 Task: Open a blank google sheet and write heading  Make a employee details data  Add 10 employee name:-  'Ethan Reynolds, Olivia Thompson, Benjamin Martinez, Emma Davis, Alexander Mitchell, Ava Rodriguez, Daniel Anderson, Mia Lewis, Christopher Scott, Sophia Harris.' in August Last week sales are  1000 to 1010. Department:-  Sales, HR, Finance,  Marketing,  IT,  Operations, Finance, HR, Sales, Marketing. Position:-  Sales Manager, HR Manager, Accountant, Marketing Specialist, IT Specialist, Operations Manager, Financial Analyst, HR Assistant, Sales Representative, Marketing Assistant.Salary (USD):-  5000,4500,4000, 3800, 4200, 5200, 3800, 2800, 3200, 2500.Start Date:-  1/15/2020,7/1/2019, 3/10/2021,2/5/2022, 11/30/2018,6/15/2020, 9/1/2021,4/20/2022, 2/10/2019,9/5/2020. Save page auditingSalesForecast_2024
Action: Mouse moved to (137, 120)
Screenshot: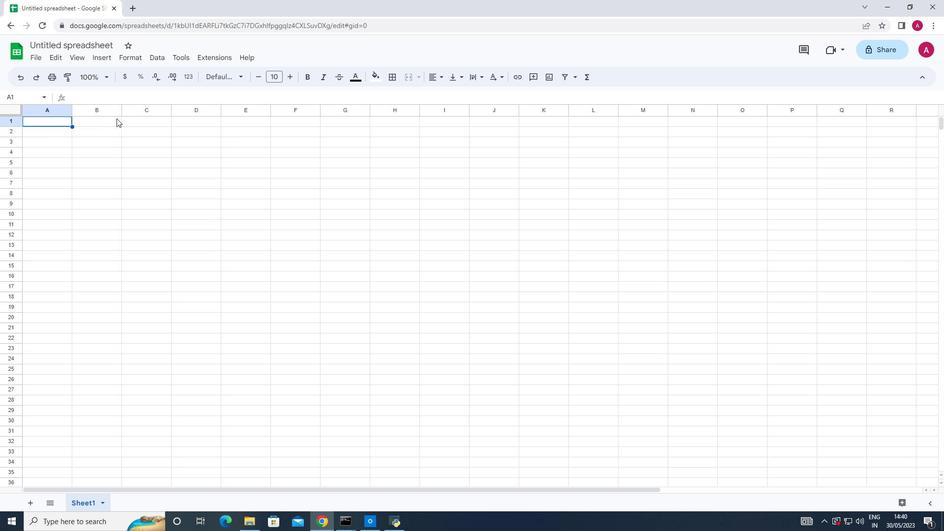 
Action: Mouse pressed left at (137, 120)
Screenshot: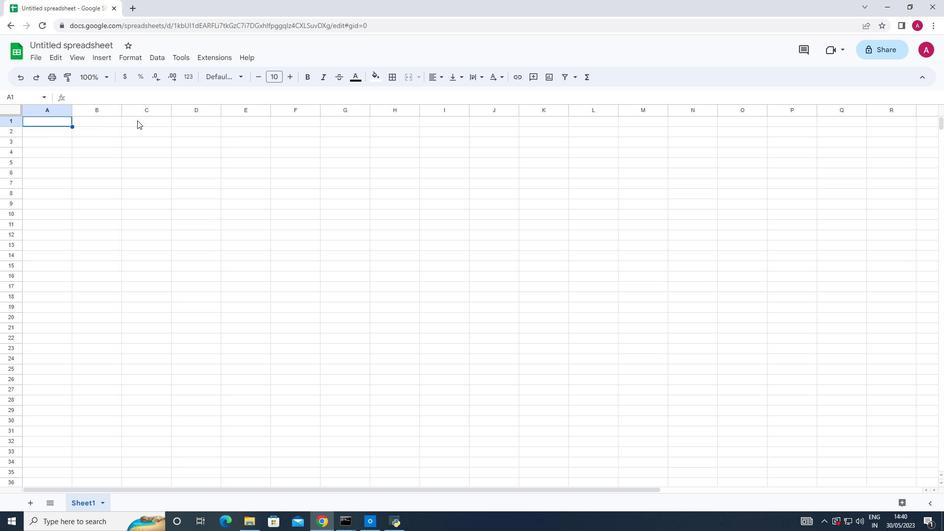 
Action: Key pressed <Key.shift><Key.shift><Key.shift>Employee<Key.space><Key.shift>Details<Key.space><Key.shift>Data
Screenshot: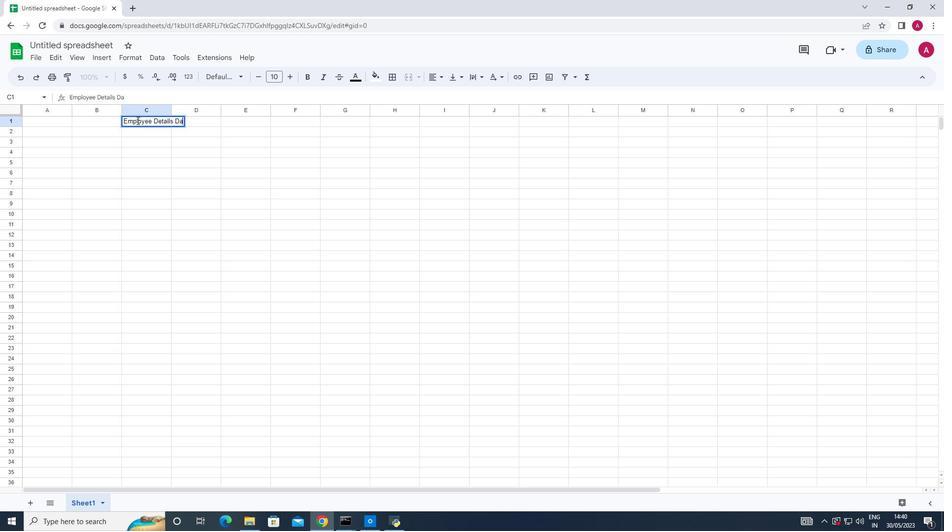 
Action: Mouse moved to (37, 125)
Screenshot: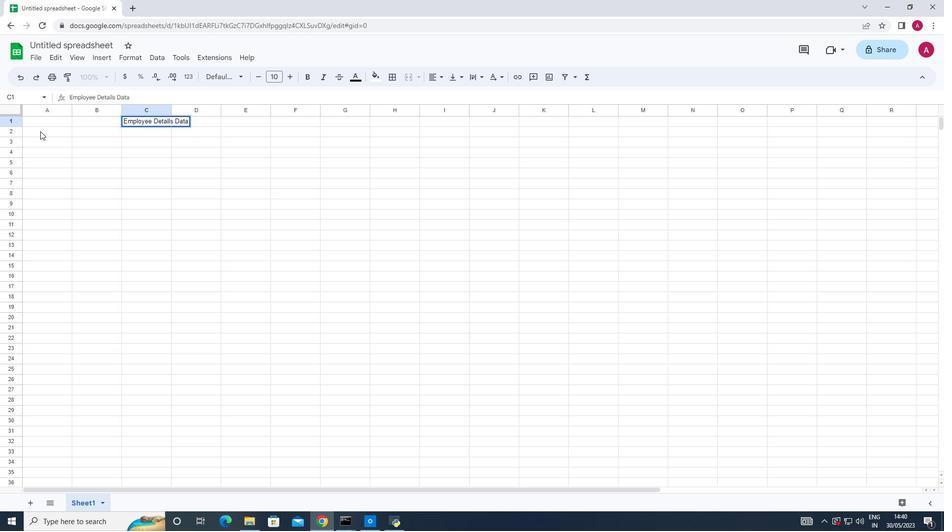 
Action: Mouse pressed left at (37, 125)
Screenshot: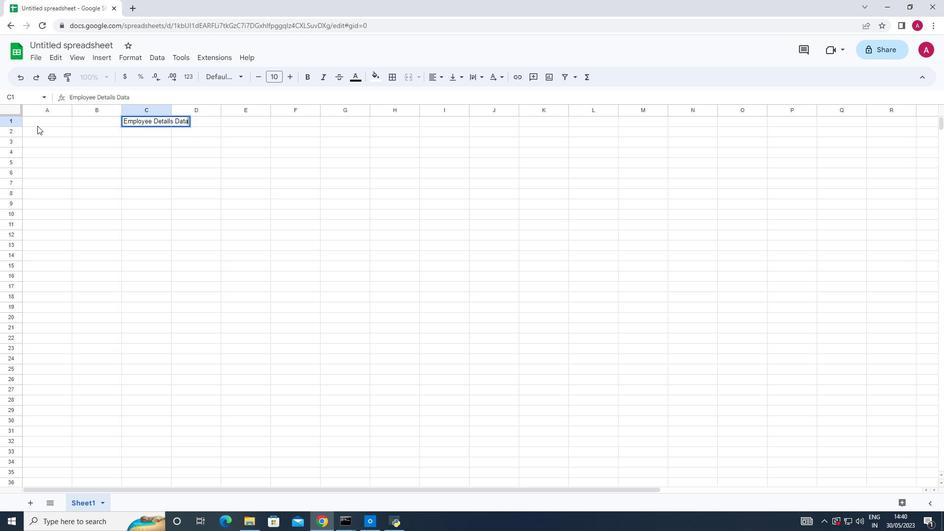 
Action: Mouse moved to (43, 127)
Screenshot: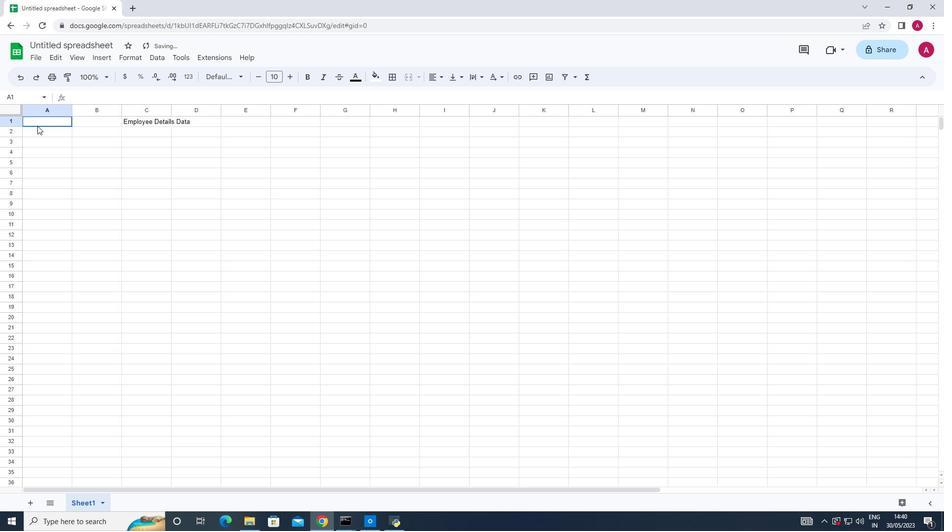 
Action: Mouse pressed left at (43, 127)
Screenshot: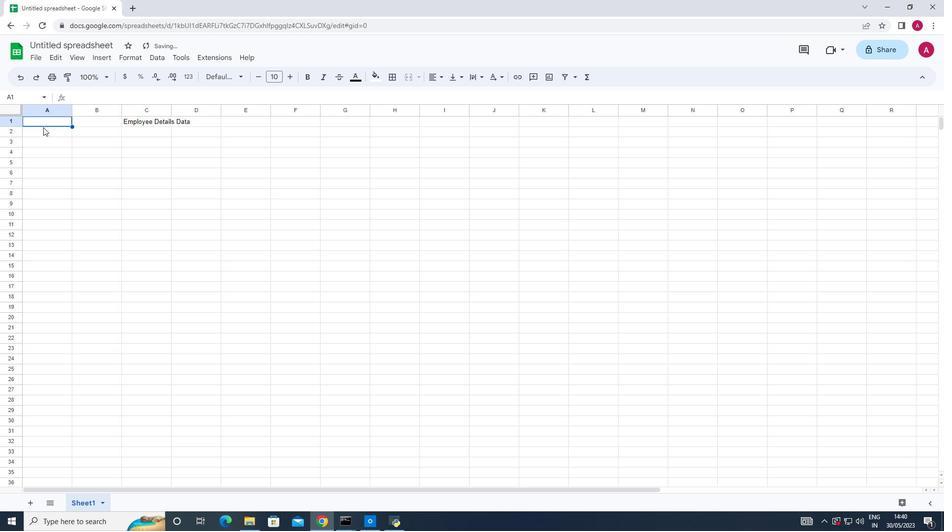 
Action: Key pressed <Key.shift>Employee<Key.space>name
Screenshot: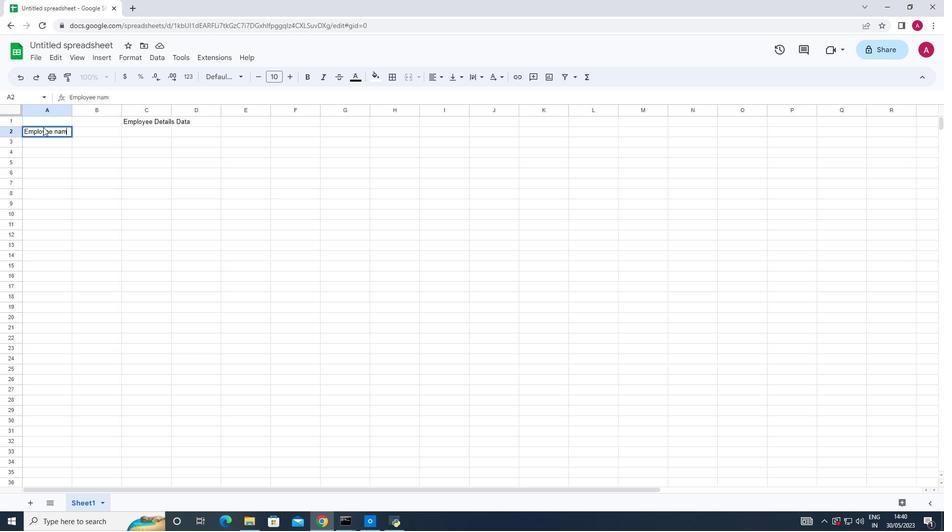 
Action: Mouse moved to (45, 146)
Screenshot: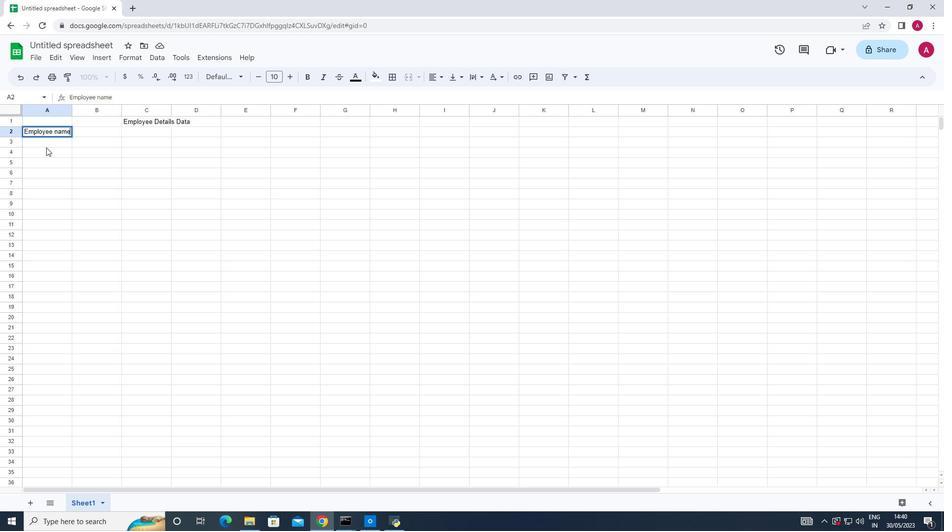 
Action: Mouse pressed left at (45, 146)
Screenshot: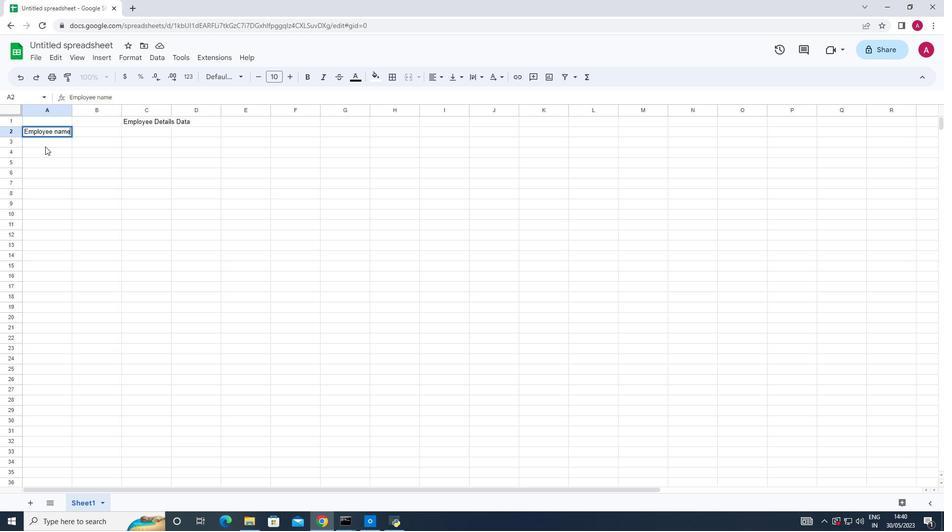 
Action: Key pressed <Key.shift>Ethan<Key.space><Key.shift>Reynolds<Key.down><Key.shift>Olivia<Key.space><Key.shift>Thompson<Key.down><Key.shift>Benjamin<Key.space>m<Key.backspace><Key.shift_r>Martinez<Key.down><Key.shift>Emma<Key.space><Key.shift>Davis<Key.down><Key.shift>Alexander<Key.space><Key.shift_r>Mitchell<Key.down><Key.shift>Ava<Key.space><Key.shift>Rodriguez<Key.down><Key.shift>Daniel<Key.space><Key.shift>Anderson<Key.down><Key.shift_r><Key.shift_r><Key.shift_r><Key.shift_r>Mia<Key.space><Key.shift_r>Lewis<Key.down><Key.shift><Key.shift><Key.shift><Key.shift><Key.shift><Key.shift><Key.shift><Key.shift><Key.shift><Key.shift><Key.shift>Christopher<Key.space><Key.shift>Scott<Key.down><Key.shift>Sp<Key.backspace>ophia<Key.space><Key.shift>Harris
Screenshot: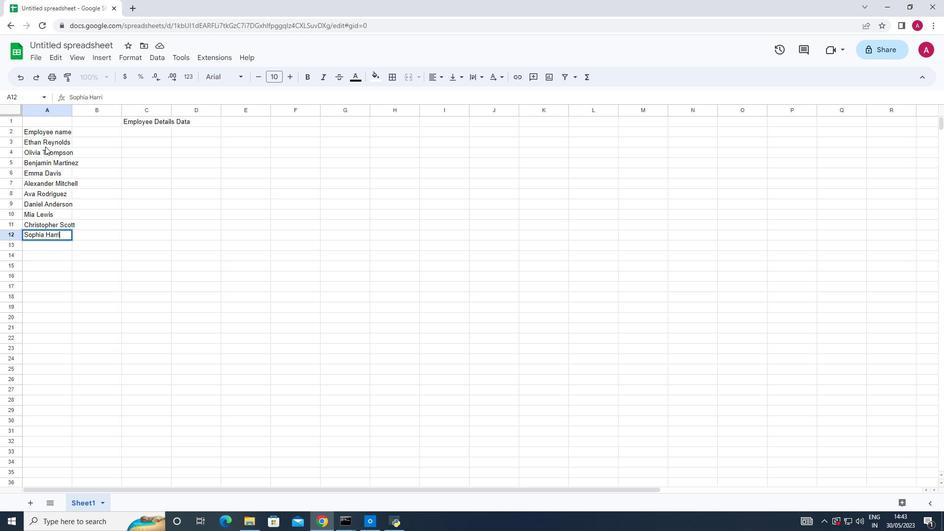 
Action: Mouse moved to (46, 141)
Screenshot: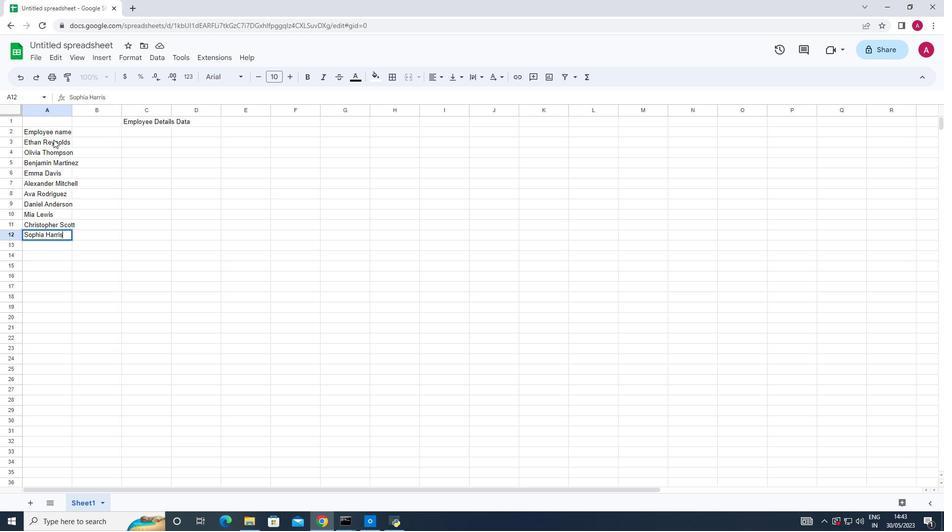 
Action: Mouse pressed left at (46, 141)
Screenshot: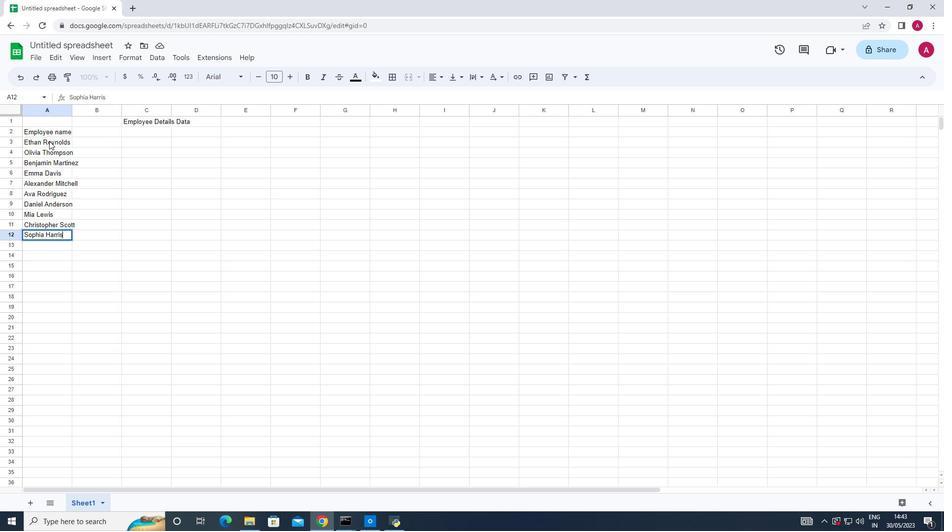 
Action: Mouse moved to (98, 132)
Screenshot: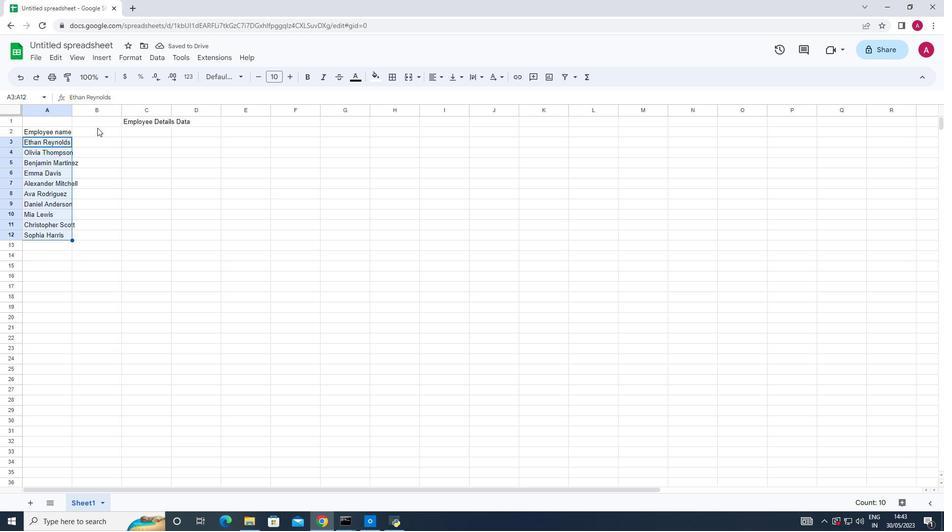 
Action: Mouse pressed left at (98, 132)
Screenshot: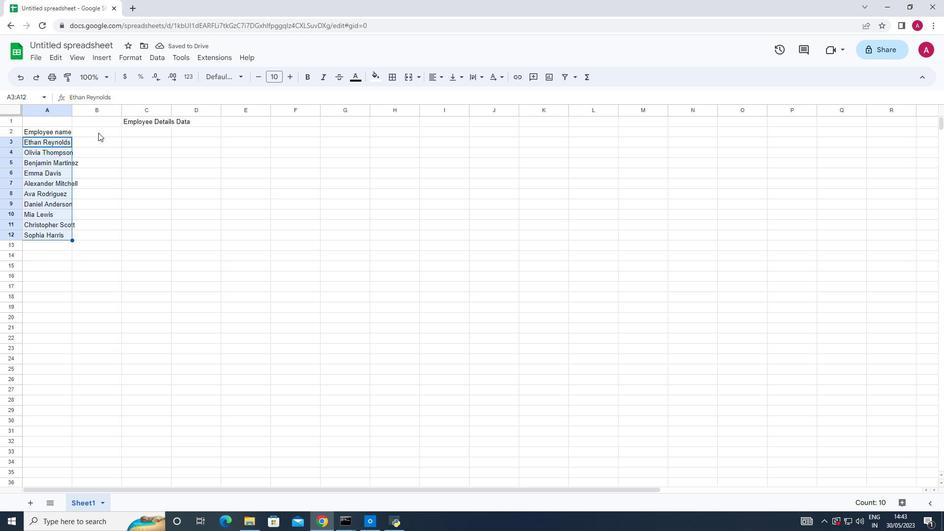 
Action: Key pressed <Key.shift>August<Key.space><Key.shift_r>Last<Key.space><Key.shift>Weel<Key.backspace>k<Key.space><Key.shift>Sales<Key.down>1000<Key.down>1001<Key.down>1000<Key.backspace>2<Key.down>1003<Key.down>1004<Key.down>1005<Key.down>106<Key.backspace>06<Key.down>1007<Key.down>1008<Key.down>1010
Screenshot: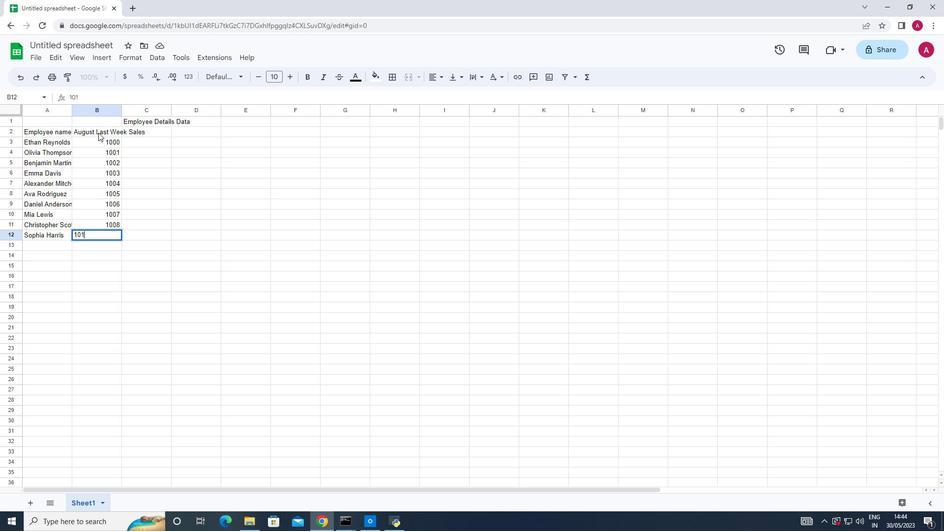 
Action: Mouse moved to (154, 164)
Screenshot: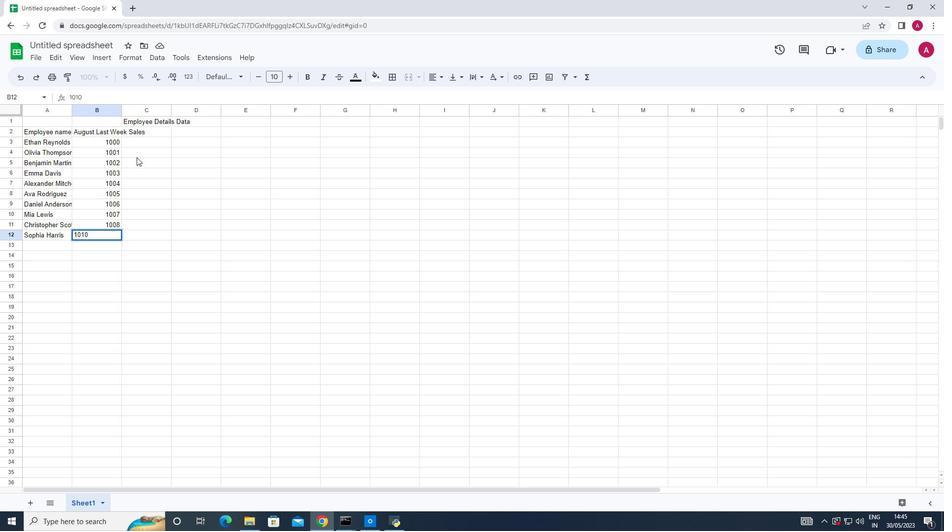 
Action: Mouse pressed left at (154, 164)
Screenshot: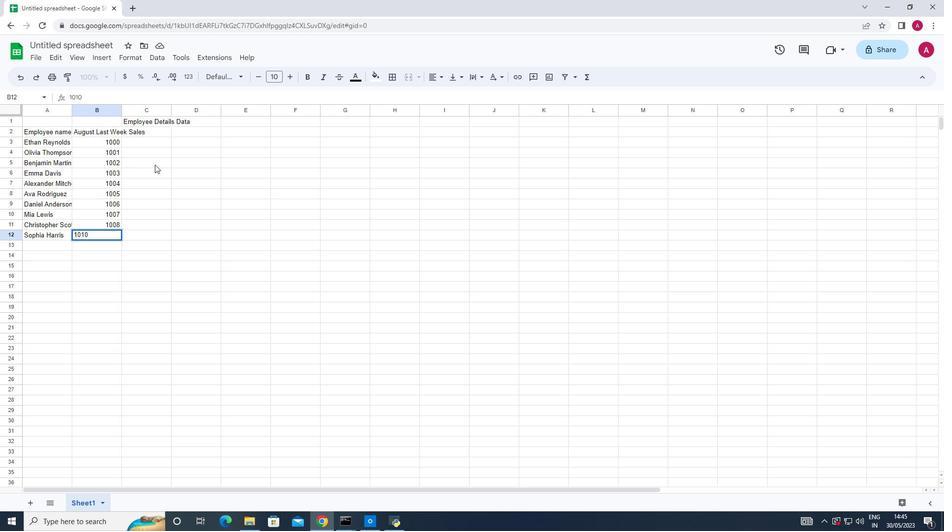 
Action: Mouse moved to (114, 148)
Screenshot: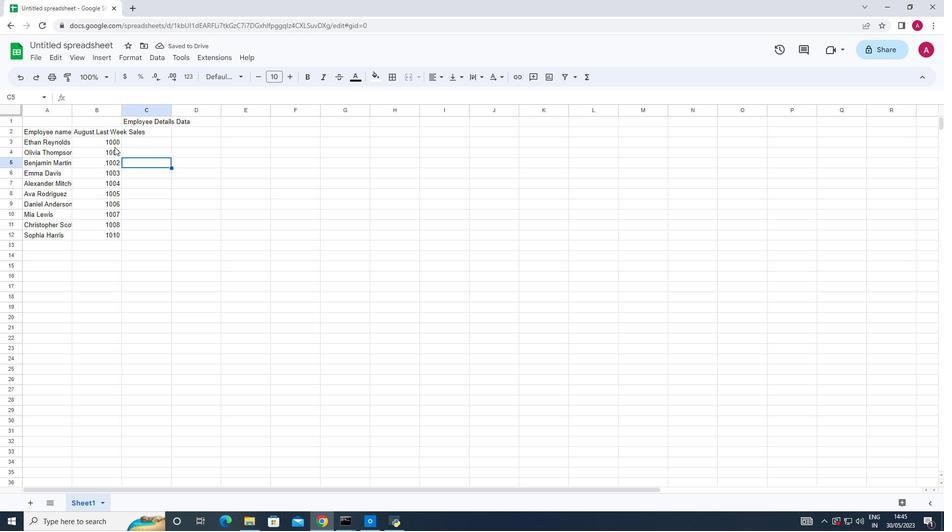 
Action: Mouse pressed left at (114, 148)
Screenshot: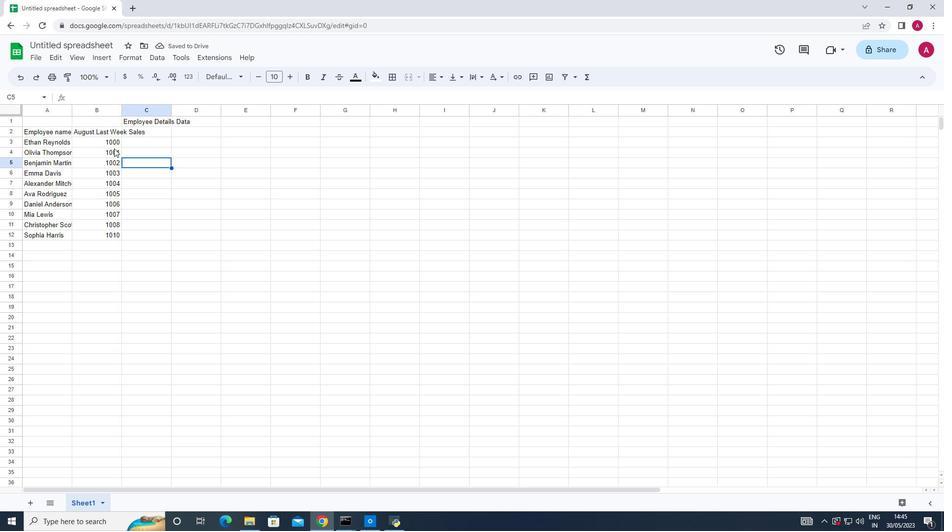 
Action: Mouse moved to (111, 221)
Screenshot: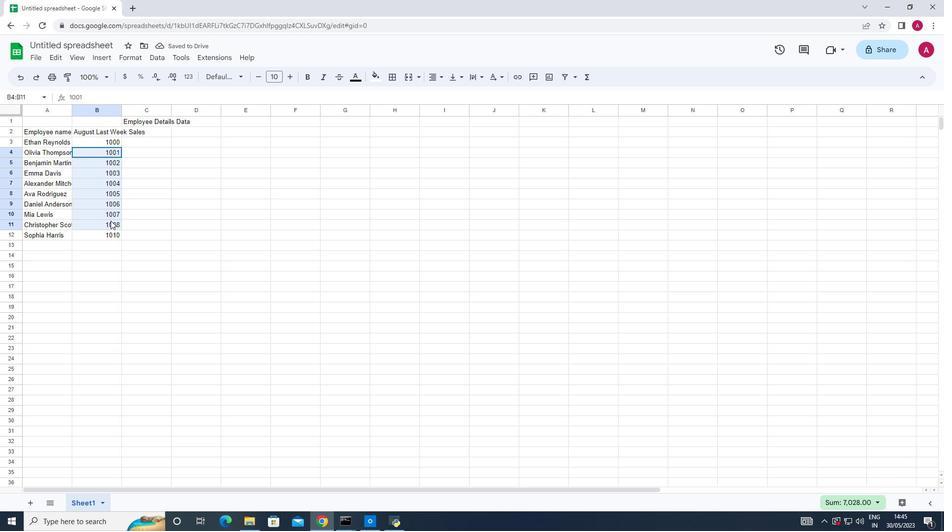
Action: Key pressed ctrl+X
Screenshot: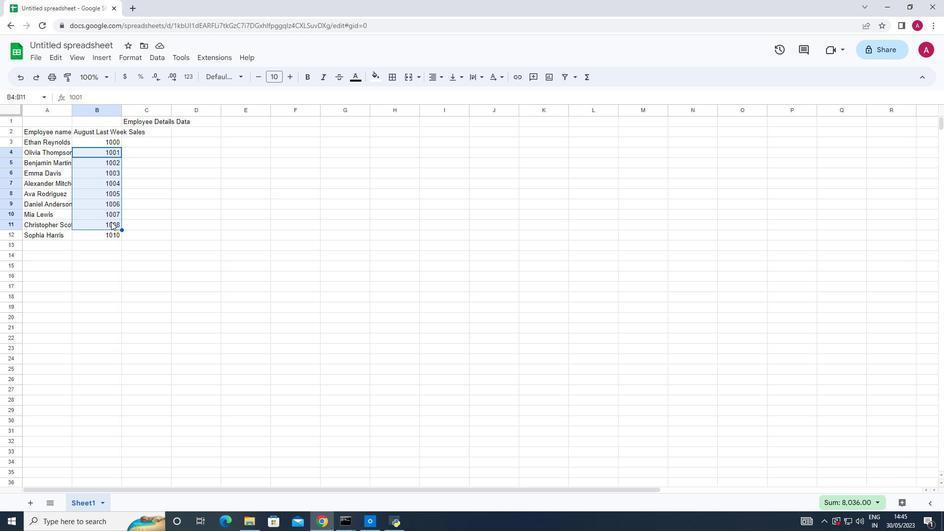 
Action: Mouse moved to (108, 136)
Screenshot: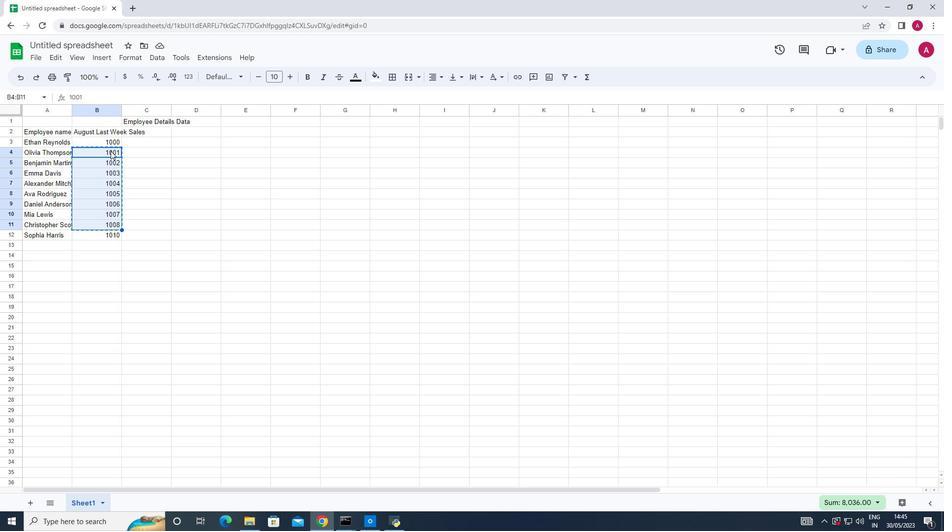 
Action: Mouse pressed left at (108, 136)
Screenshot: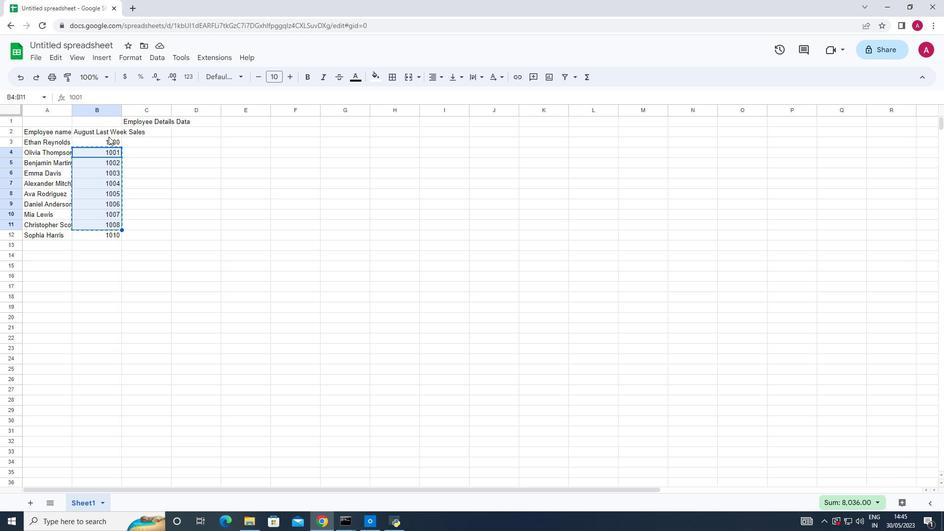 
Action: Mouse moved to (109, 143)
Screenshot: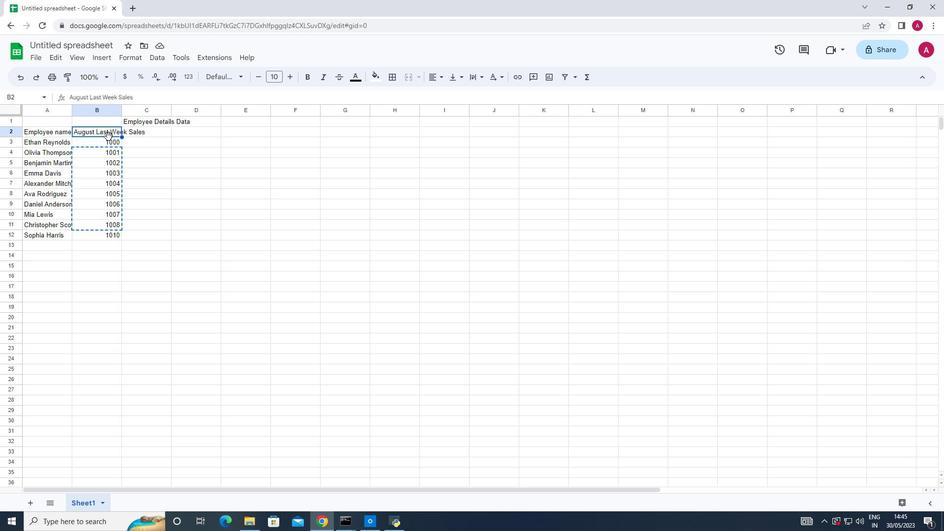 
Action: Mouse pressed left at (109, 143)
Screenshot: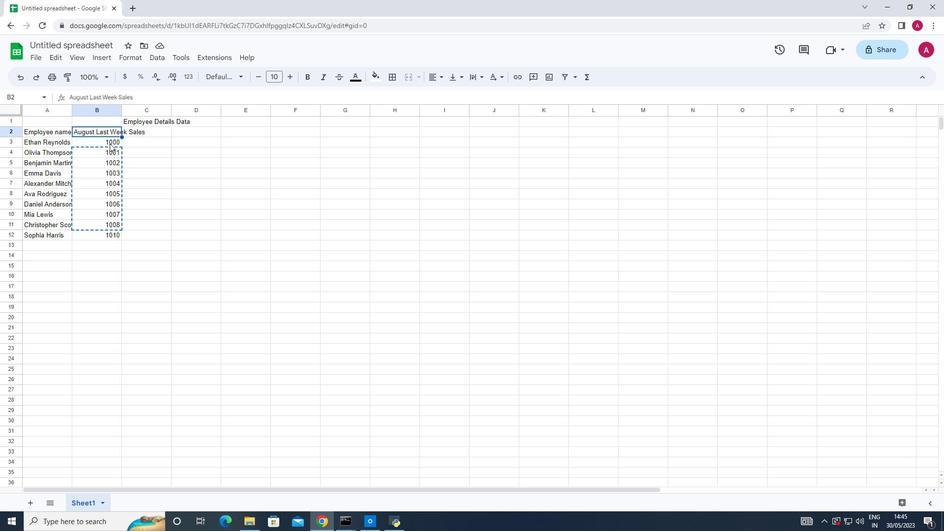 
Action: Key pressed ctrl+V
Screenshot: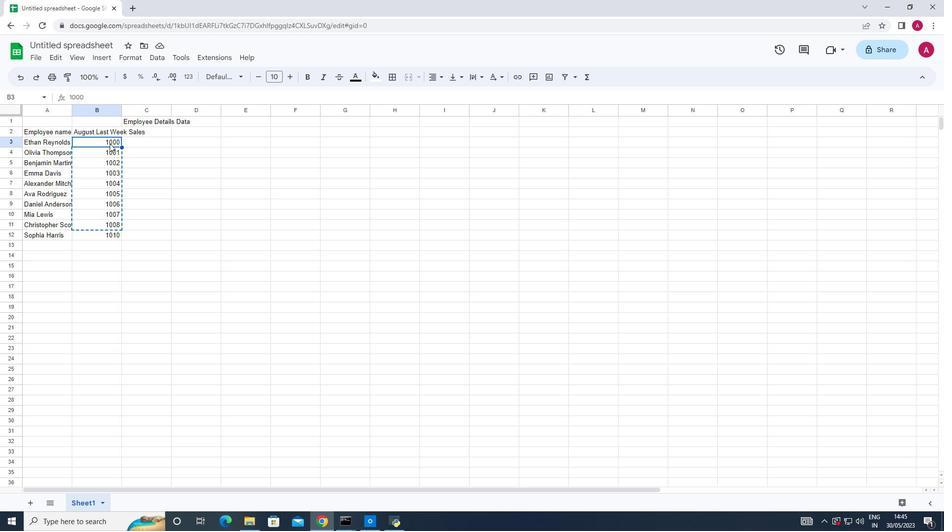 
Action: Mouse moved to (101, 223)
Screenshot: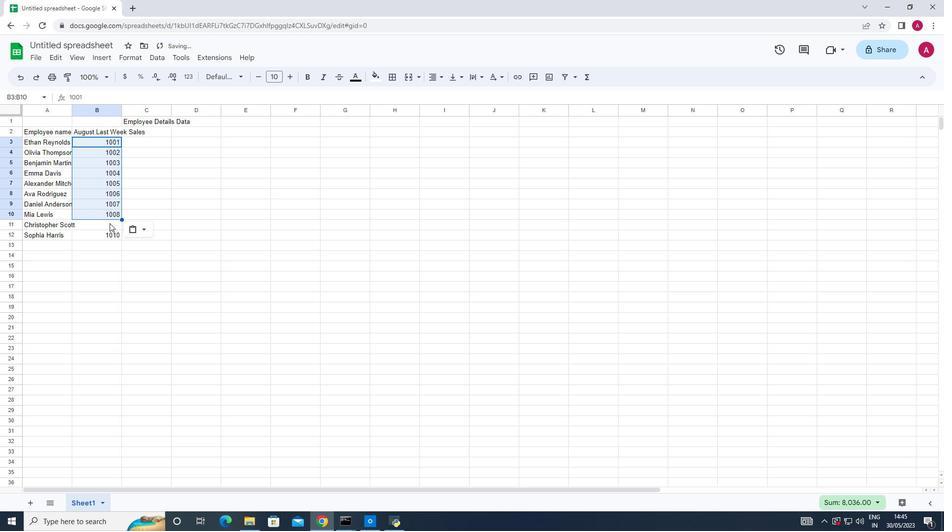 
Action: Mouse pressed left at (101, 223)
Screenshot: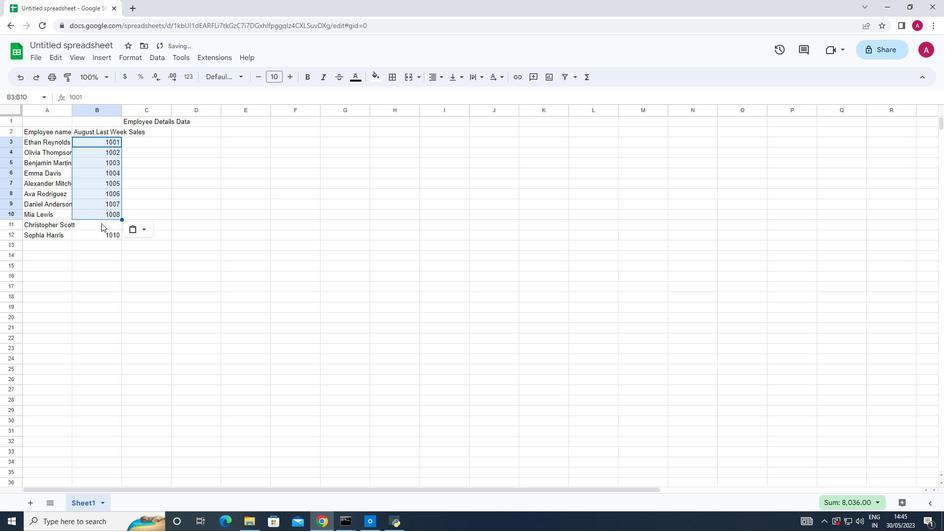 
Action: Key pressed 1009
Screenshot: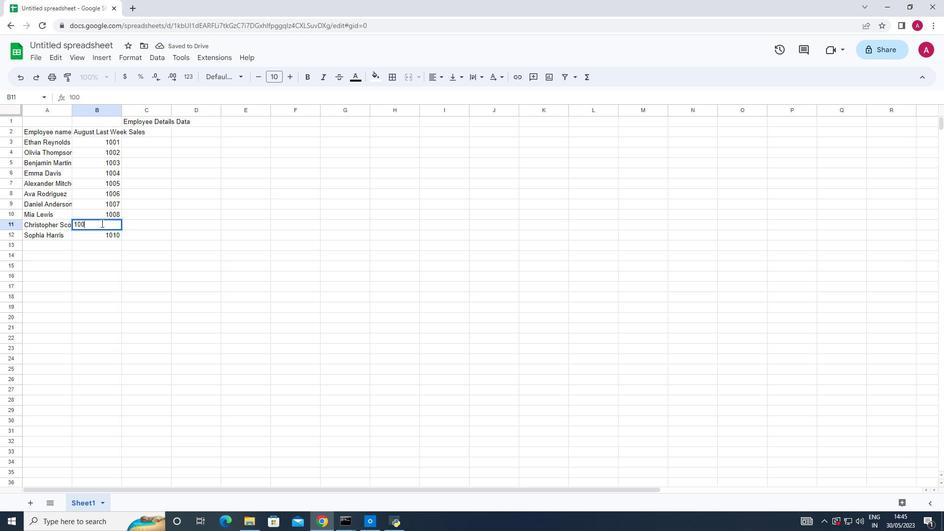 
Action: Mouse moved to (156, 174)
Screenshot: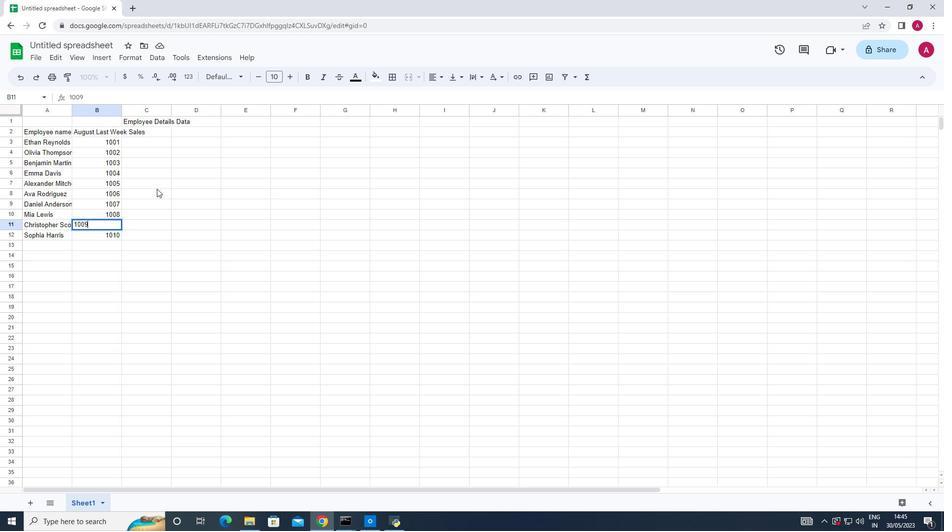 
Action: Mouse pressed left at (156, 174)
Screenshot: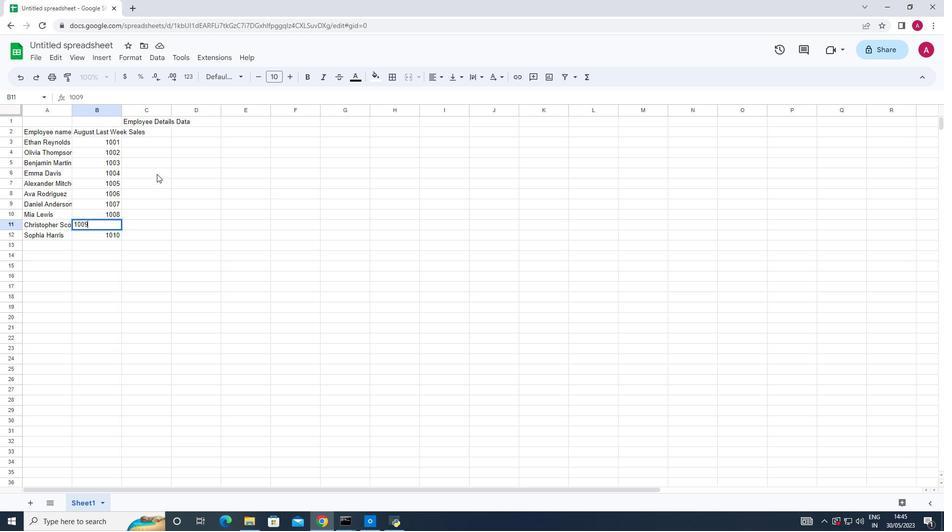 
Action: Mouse moved to (150, 139)
Screenshot: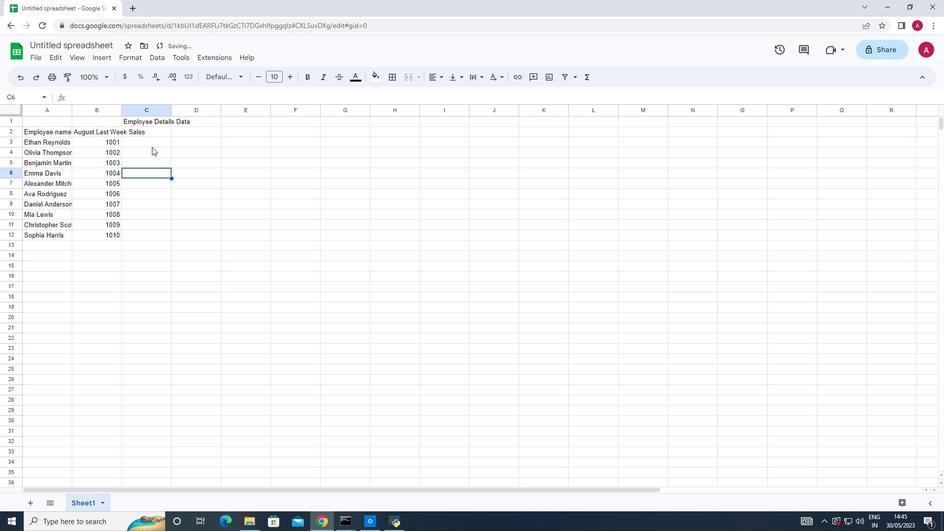 
Action: Mouse pressed left at (150, 139)
Screenshot: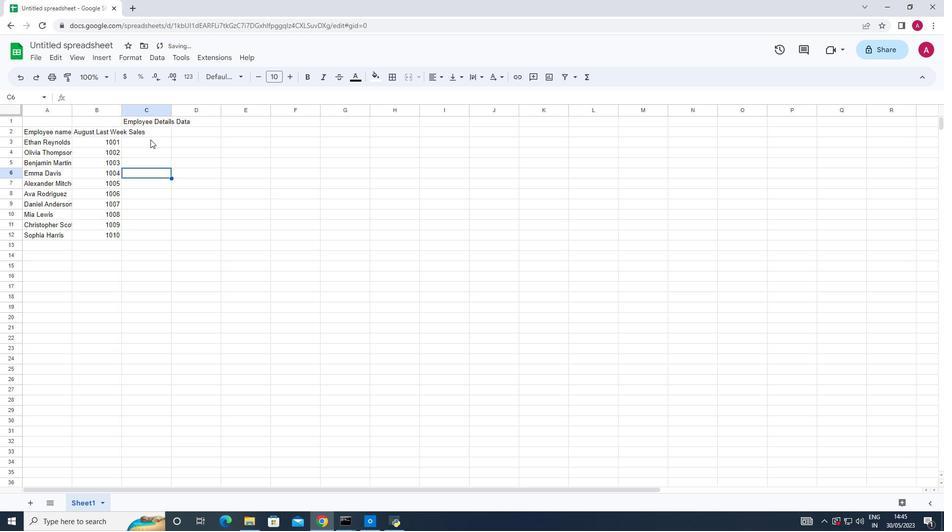 
Action: Mouse moved to (122, 112)
Screenshot: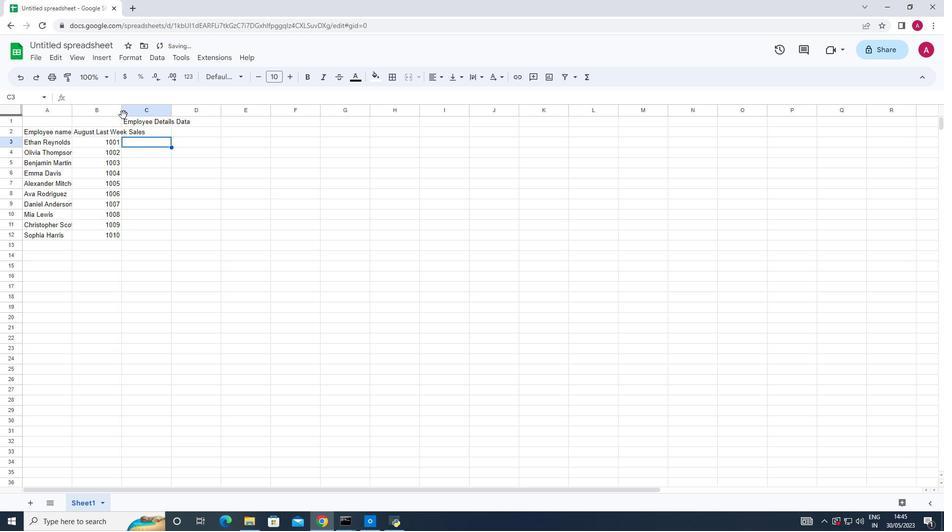
Action: Mouse pressed left at (122, 112)
Screenshot: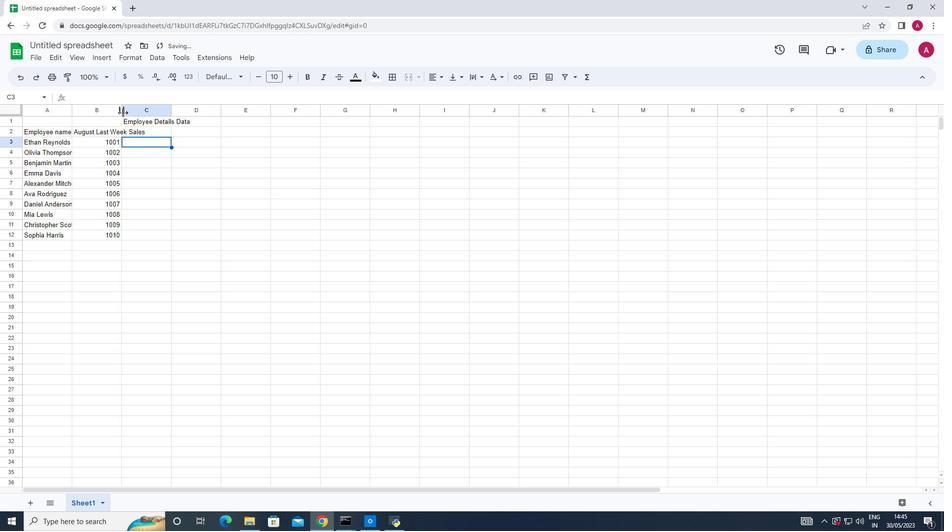 
Action: Mouse pressed left at (122, 112)
Screenshot: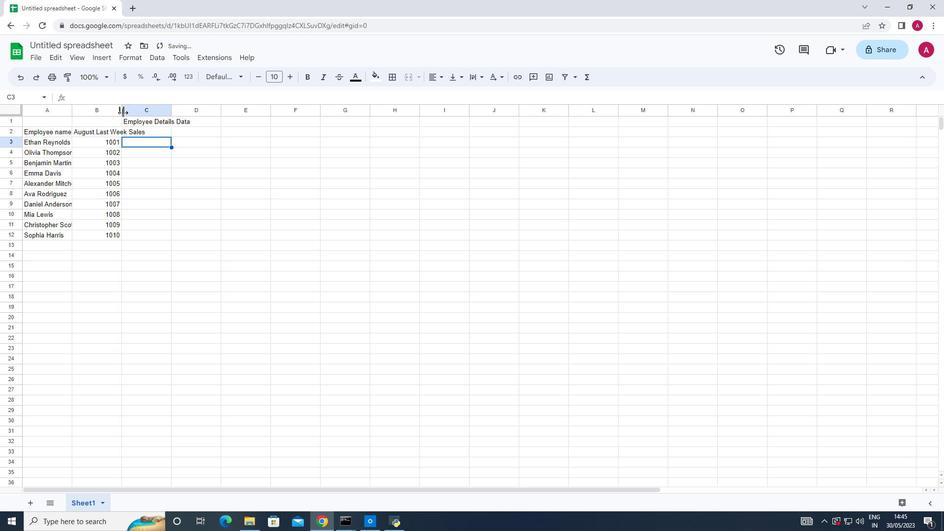 
Action: Mouse moved to (166, 131)
Screenshot: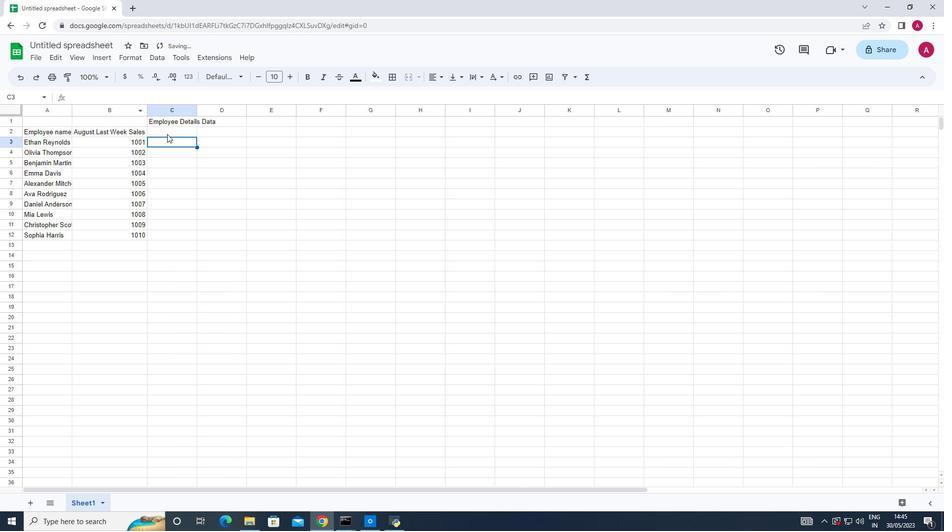 
Action: Mouse pressed left at (166, 131)
Screenshot: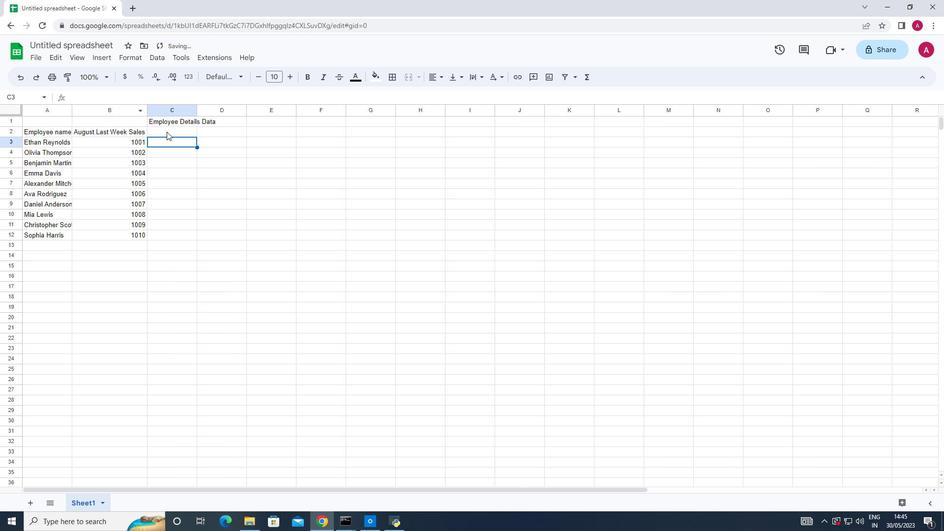 
Action: Key pressed <Key.shift>Department<Key.down><Key.shift>Sales<Key.down><Key.shift_r><Key.shift_r><Key.shift_r><Key.shift_r>H<Key.shift>R<Key.down><Key.shift>Finance<Key.down><Key.shift_r><Key.shift_r><Key.shift_r><Key.shift_r><Key.shift_r>Marketing<Key.down><Key.shift_r><Key.shift_r><Key.shift_r><Key.shift_r><Key.shift_r><Key.shift_r><Key.shift_r><Key.shift_r><Key.shift_r><Key.shift_r><Key.shift_r>I<Key.shift_r><Key.shift_r><Key.shift_r><Key.shift_r><Key.shift_r><Key.shift_r><Key.shift_r>T<Key.down><Key.shift_r>Operations<Key.down><Key.shift>Fin<Key.down><Key.shift>H<Key.down><Key.shift>Sa<Key.down><Key.shift_r>M<Key.down>
Screenshot: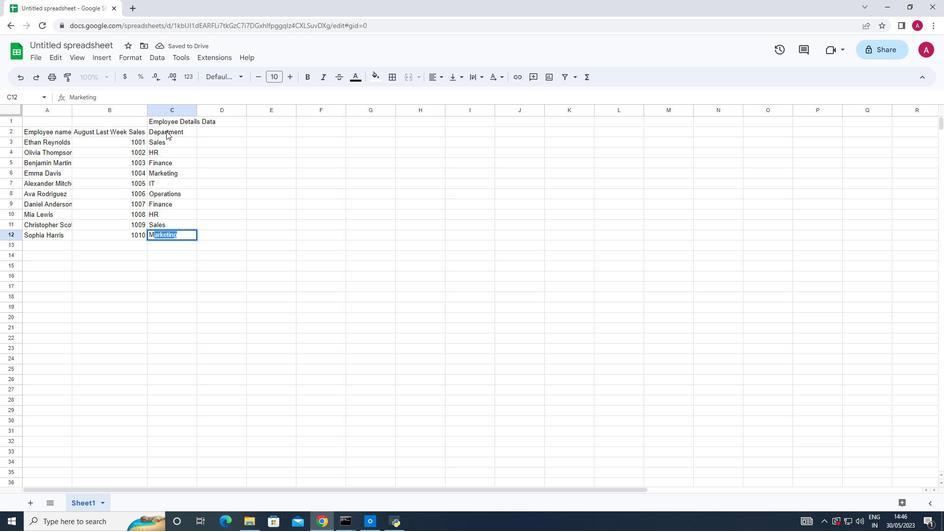 
Action: Mouse moved to (215, 129)
Screenshot: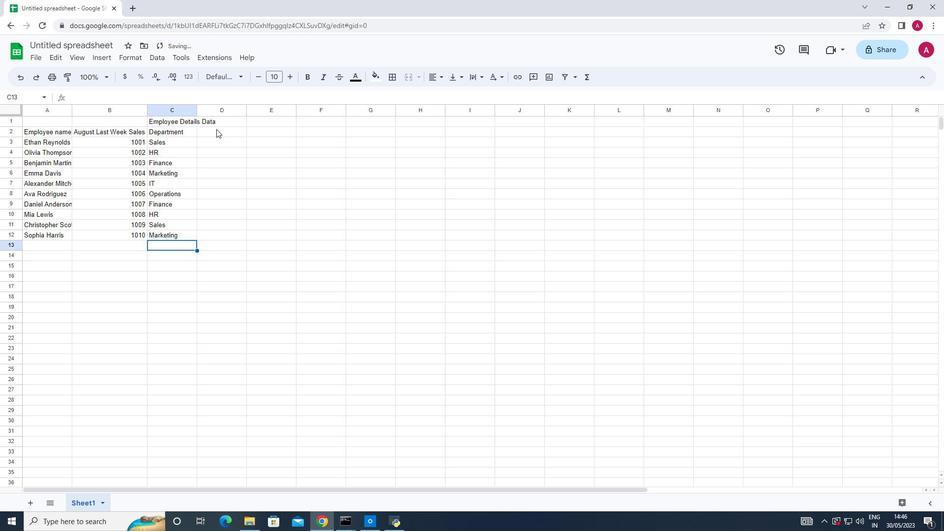 
Action: Mouse pressed left at (215, 129)
Screenshot: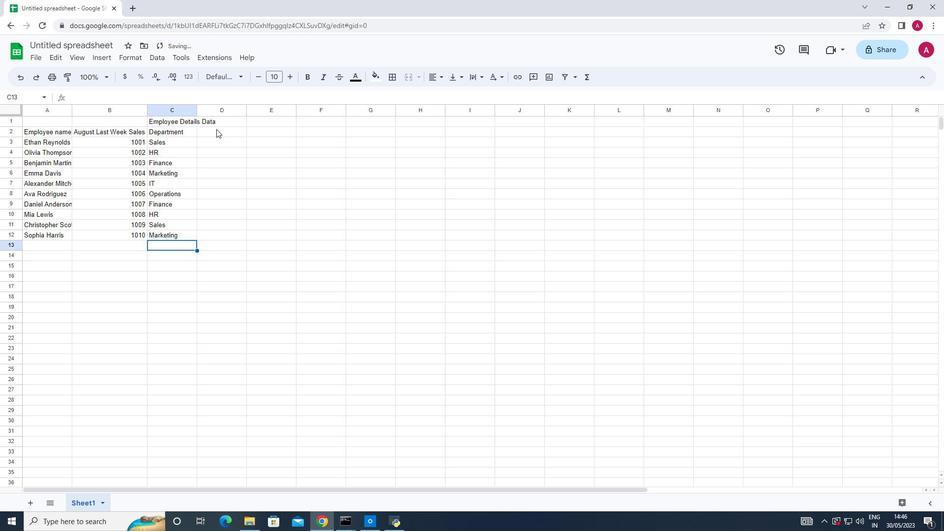
Action: Key pressed <Key.shift_r>Position<Key.down><Key.shift>Sales<Key.space><Key.shift_r>Manager<Key.down><Key.shift_r>H<Key.shift>R<Key.space><Key.shift_r>Manager<Key.down><Key.shift>Accountant
Screenshot: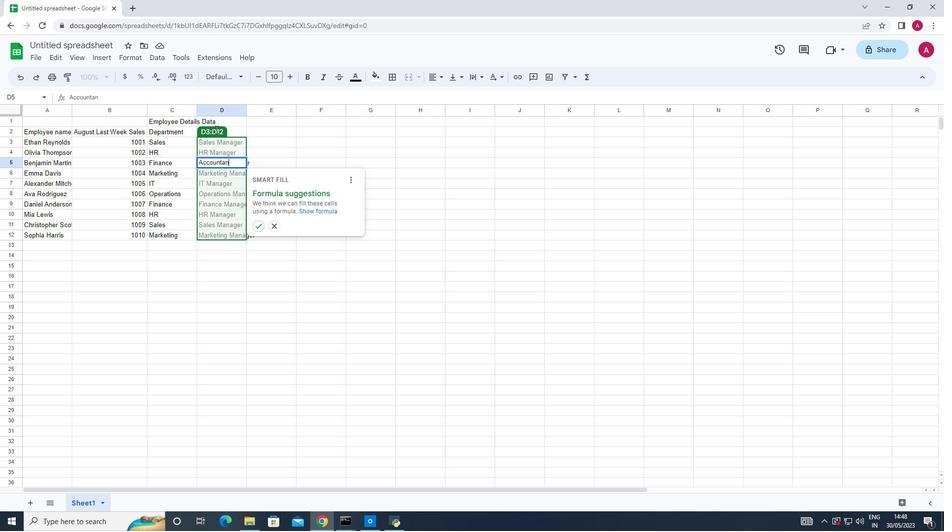 
Action: Mouse moved to (274, 226)
Screenshot: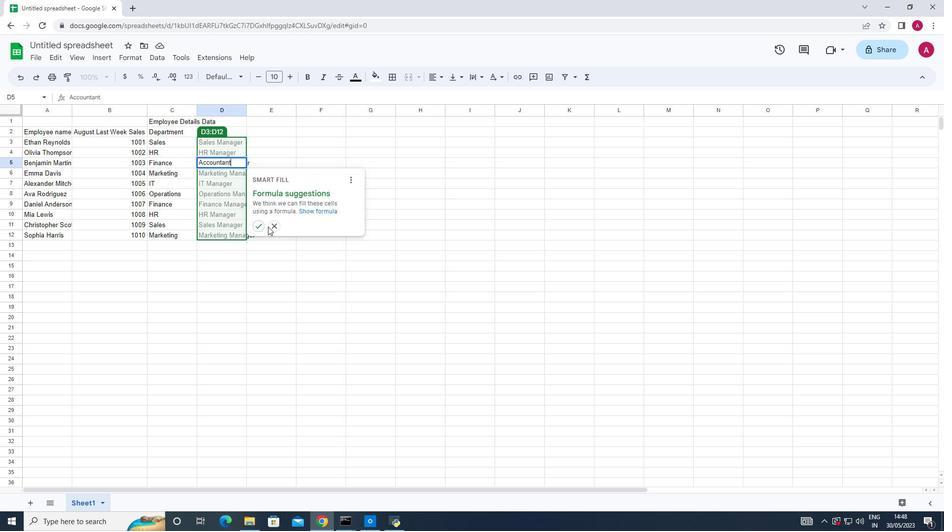 
Action: Mouse pressed left at (274, 226)
Screenshot: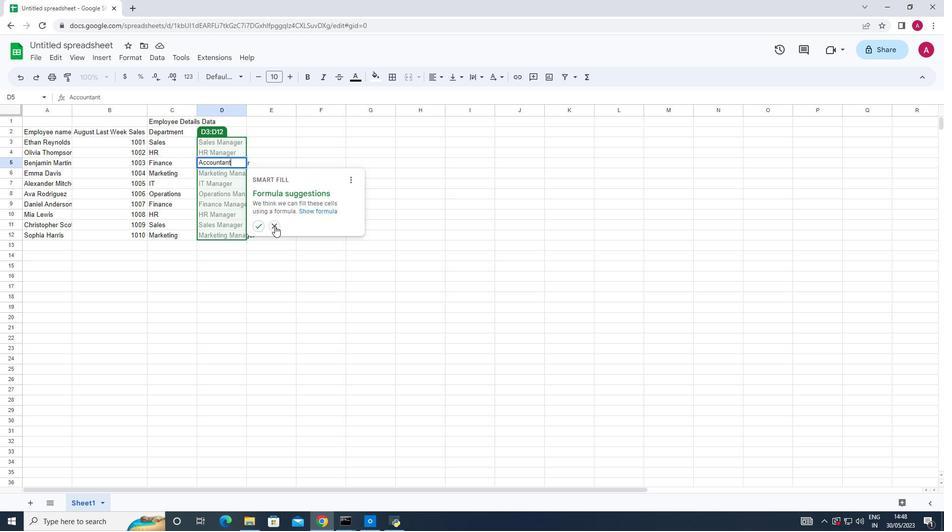 
Action: Mouse moved to (213, 174)
Screenshot: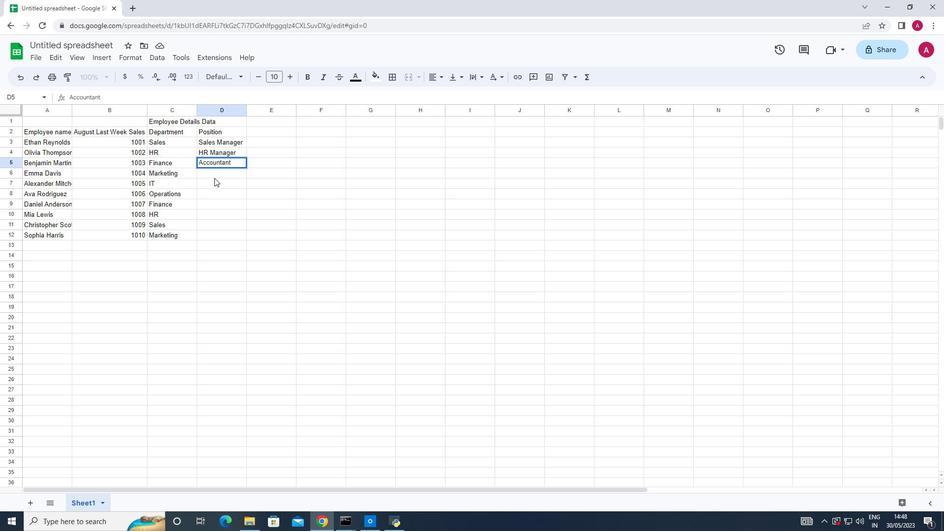 
Action: Mouse pressed left at (213, 174)
Screenshot: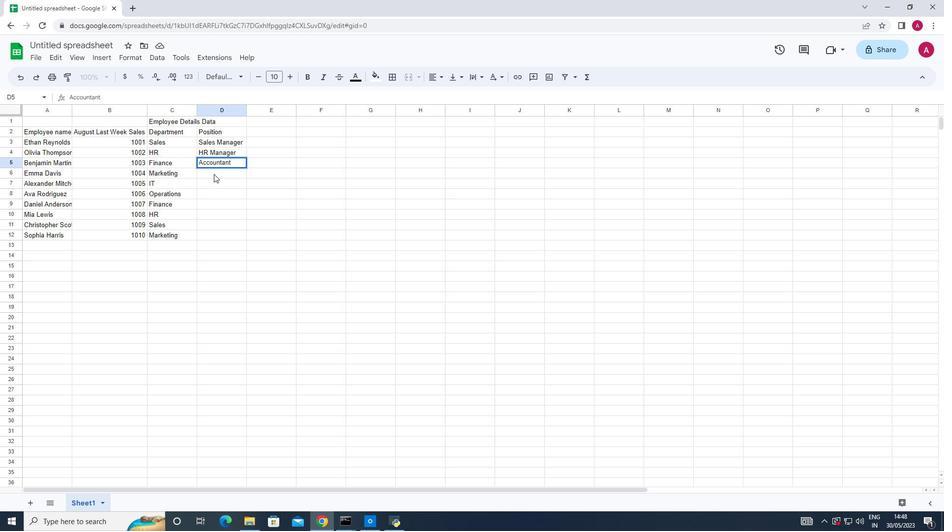 
Action: Key pressed <Key.shift_r>Marketing<Key.space><Key.shift>Specialist<Key.down><Key.shift_r><Key.shift_r>I<Key.shift>T<Key.space><Key.shift>Specialist<Key.down><Key.shift_r>Operations<Key.space><Key.shift_r>Manager<Key.down><Key.shift>Financial<Key.space><Key.shift_r><Key.shift_r><Key.shift_r><Key.shift_r><Key.shift_r><Key.shift_r><Key.shift_r><Key.shift_r><Key.shift_r><Key.shift_r><Key.shift_r><Key.shift_r><Key.shift_r><Key.shift_r><Key.shift_r><Key.shift_r><Key.shift_r><Key.shift_r><Key.shift_r><Key.shift_r><Key.shift_r><Key.shift_r><Key.shift_r><Key.shift_r><Key.shift_r><Key.shift_r><Key.shift_r><Key.shift_r><Key.shift_r><Key.shift_r><Key.shift_r><Key.shift_r><Key.shift_r><Key.shift_r><Key.shift_r><Key.shift_r><Key.shift_r><Key.shift_r><Key.shift_r><Key.shift_r><Key.shift_r><Key.shift_r><Key.shift_r><Key.shift_r><Key.shift_r><Key.shift_r><Key.shift_r><Key.shift_r><Key.shift_r><Key.shift_r><Key.shift_r><Key.shift_r><Key.shift_r><Key.shift_r><Key.shift_r><Key.shift_r><Key.shift_r><Key.shift_r><Key.shift_r><Key.shift_r>Analyst<Key.down><Key.shift>H<Key.shift><Key.shift><Key.shift><Key.shift>R<Key.space><Key.shift>Assistant<Key.down><Key.shift>Sales<Key.space><Key.shift>Representatives<Key.down><Key.shift_r>Marketinf<Key.backspace>g<Key.space><Key.shift>Assistant<Key.down>
Screenshot: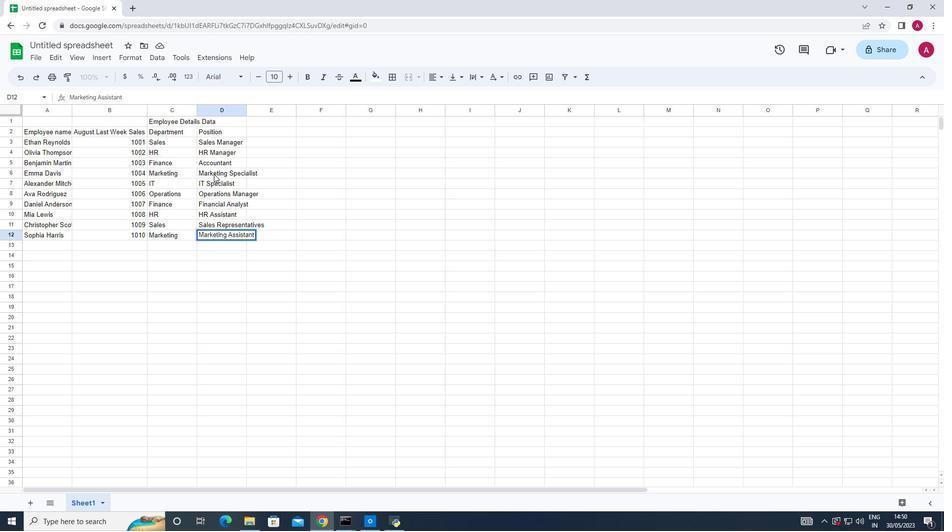 
Action: Mouse moved to (246, 106)
Screenshot: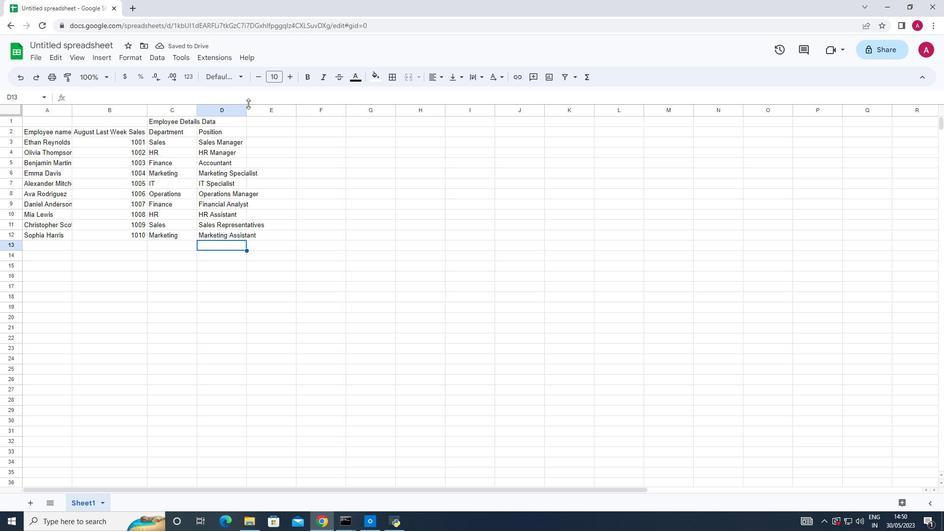
Action: Mouse pressed left at (246, 106)
Screenshot: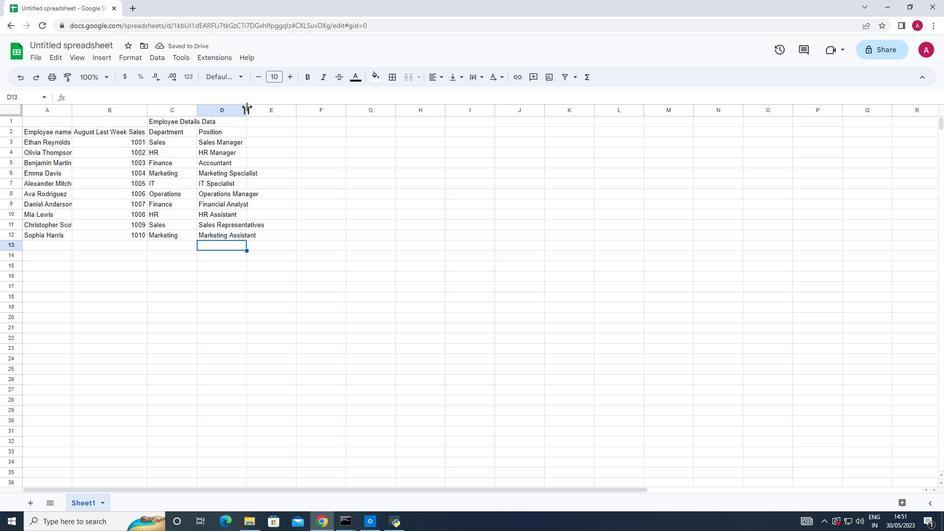 
Action: Mouse pressed left at (246, 106)
Screenshot: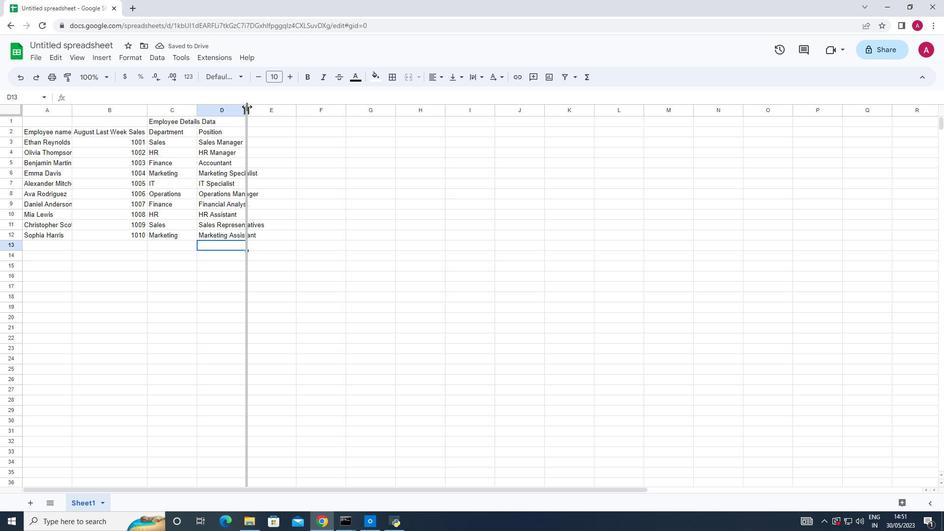
Action: Mouse moved to (278, 128)
Screenshot: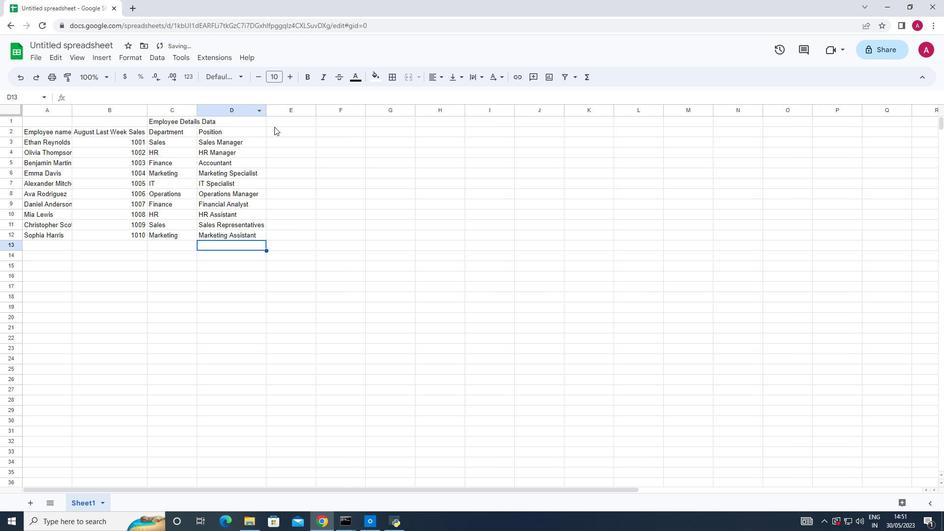 
Action: Mouse pressed left at (278, 128)
Screenshot: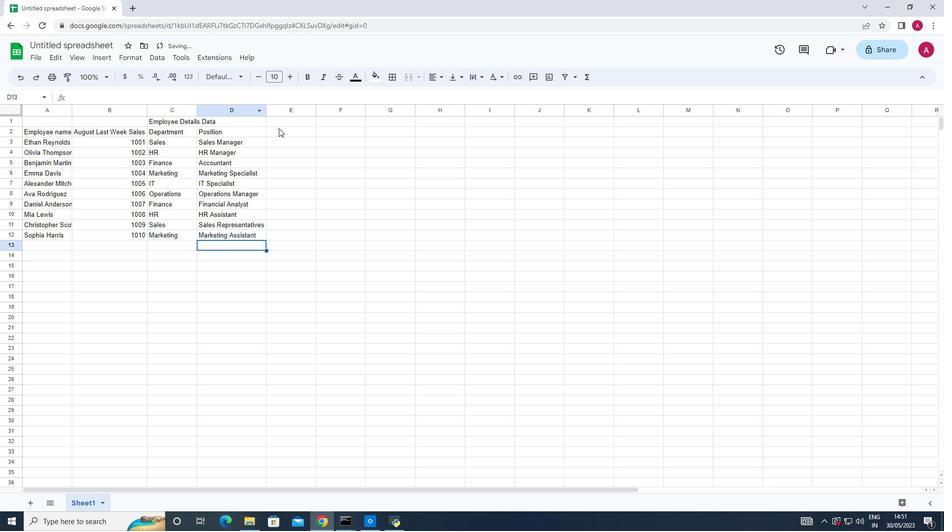 
Action: Key pressed <Key.shift>Salary<Key.down>5000<Key.down>4500<Key.down>4000<Key.down>3800<Key.down>425<Key.backspace>00<Key.down>5200<Key.down>3800<Key.down>2800<Key.down>3200<Key.down>2500
Screenshot: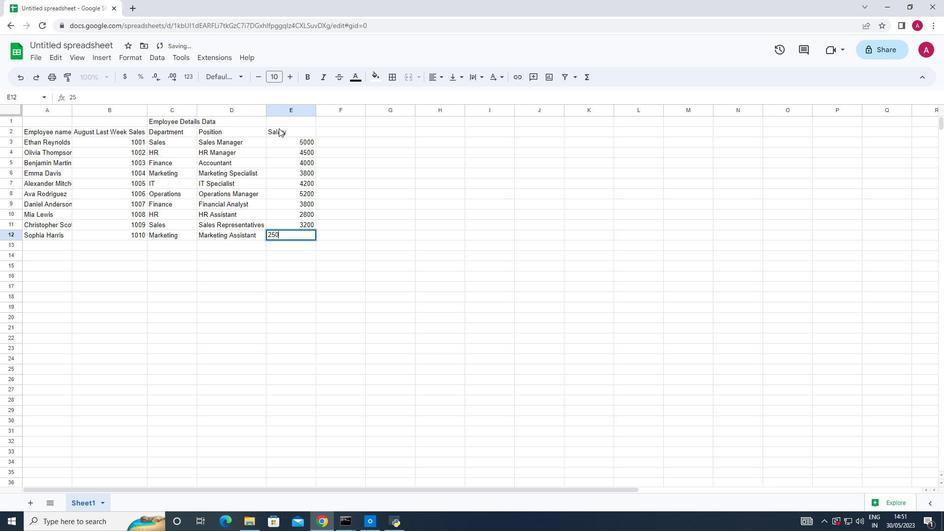 
Action: Mouse moved to (329, 129)
Screenshot: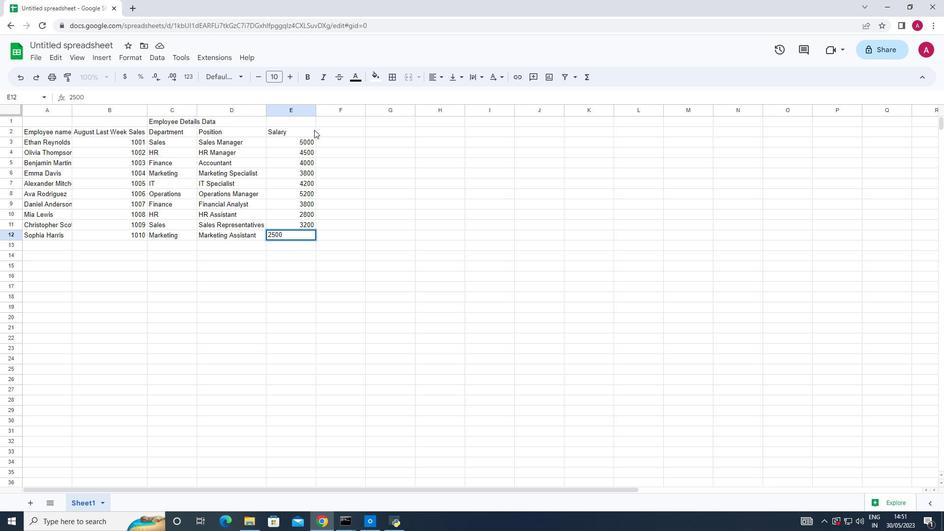 
Action: Mouse pressed left at (329, 129)
Screenshot: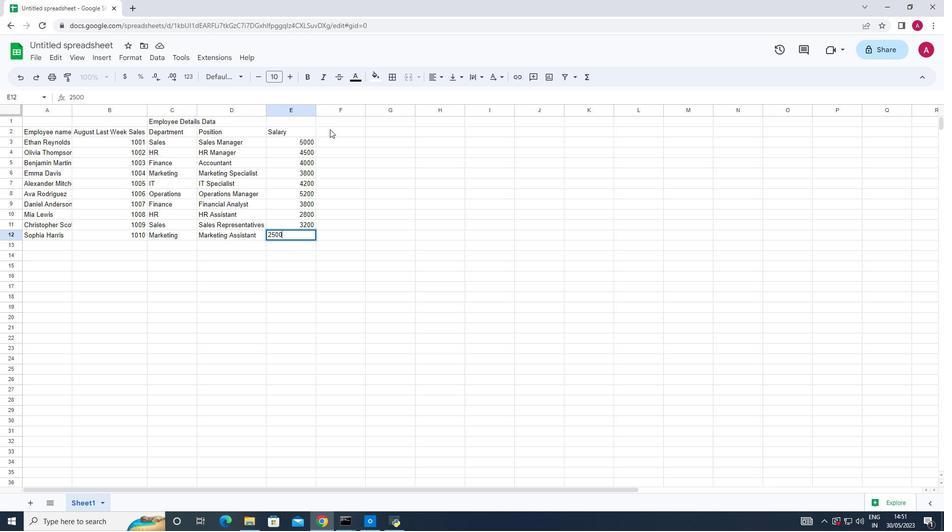 
Action: Mouse moved to (330, 129)
Screenshot: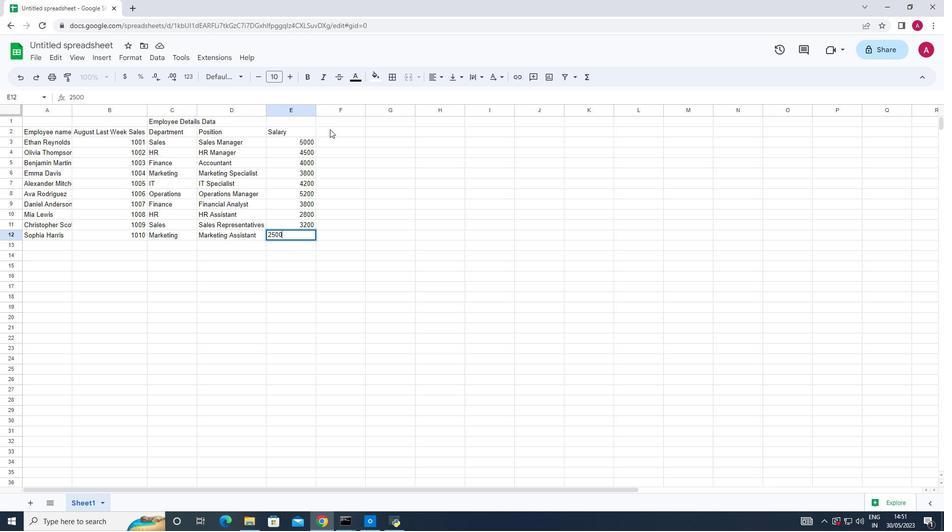 
Action: Key pressed <Key.shift>Start<Key.space><Key.shift>Date<Key.down>1/15/2020<Key.down>7/1/2019<Key.down>3/10/2021<Key.down>2/5/2022<Key.down>11/30/2018<Key.down>6/15/2020<Key.down>9/1/2021<Key.down>4/20/2022<Key.down>2/10/2019<Key.down>9/5/2020
Screenshot: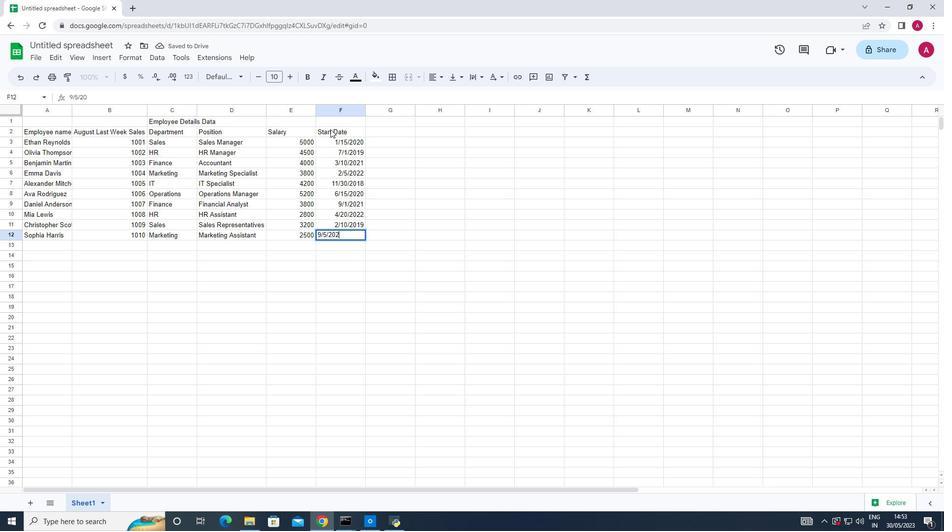 
Action: Mouse moved to (72, 285)
Screenshot: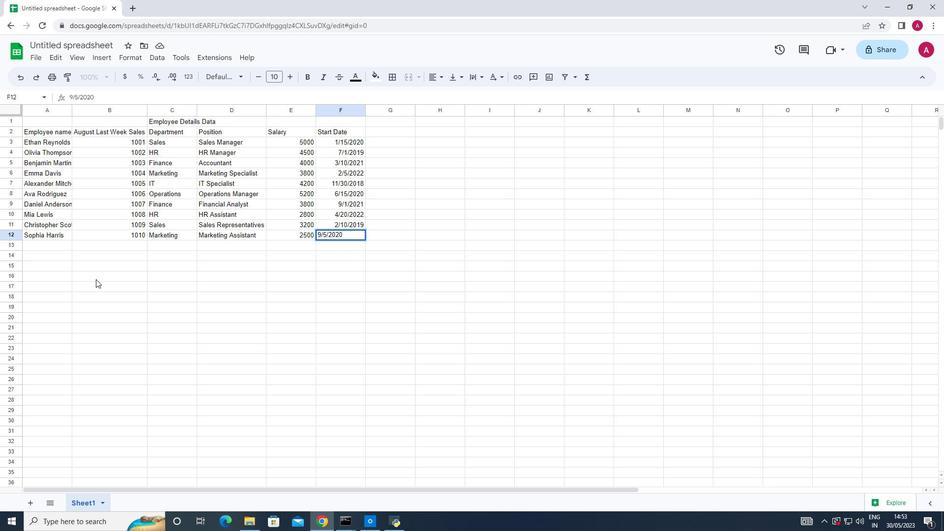 
Action: Mouse pressed left at (72, 285)
Screenshot: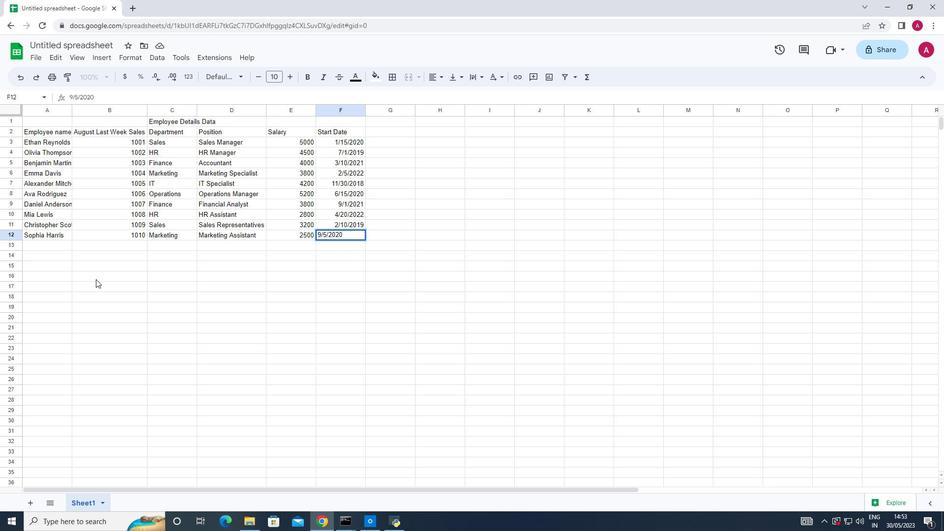 
Action: Mouse moved to (58, 45)
Screenshot: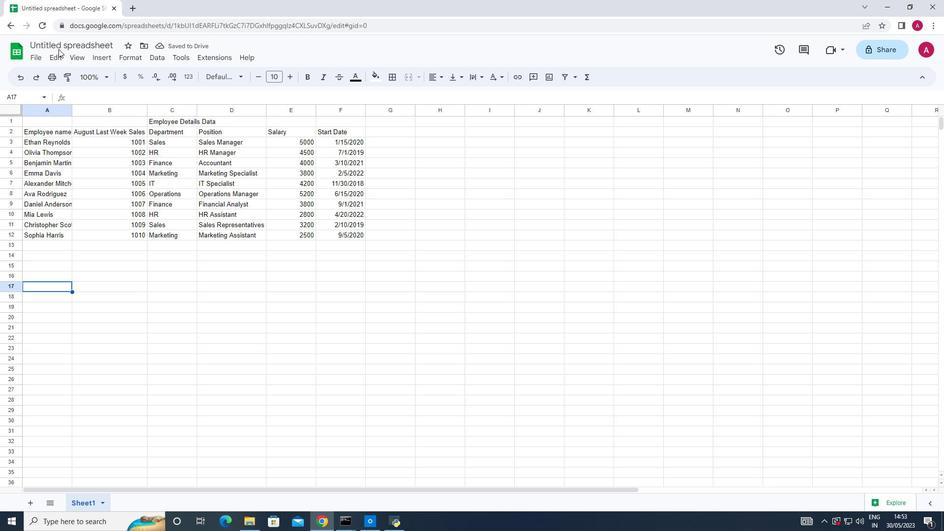 
Action: Mouse pressed left at (58, 45)
Screenshot: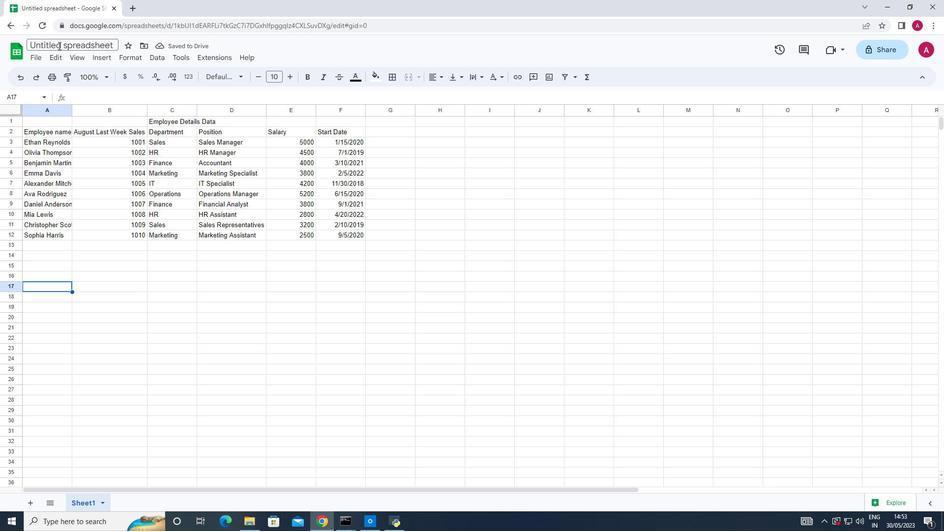 
Action: Key pressed <Key.shift>Auditi
Screenshot: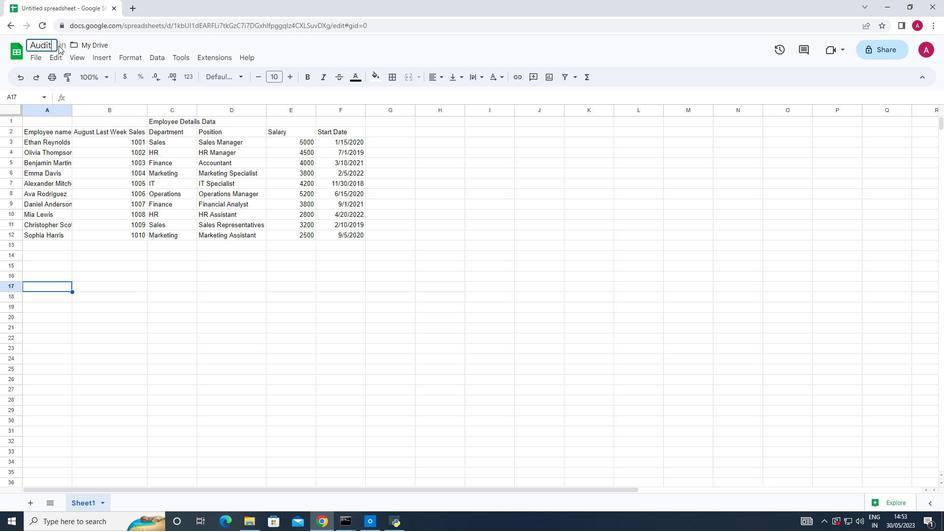 
Action: Mouse moved to (59, 45)
Screenshot: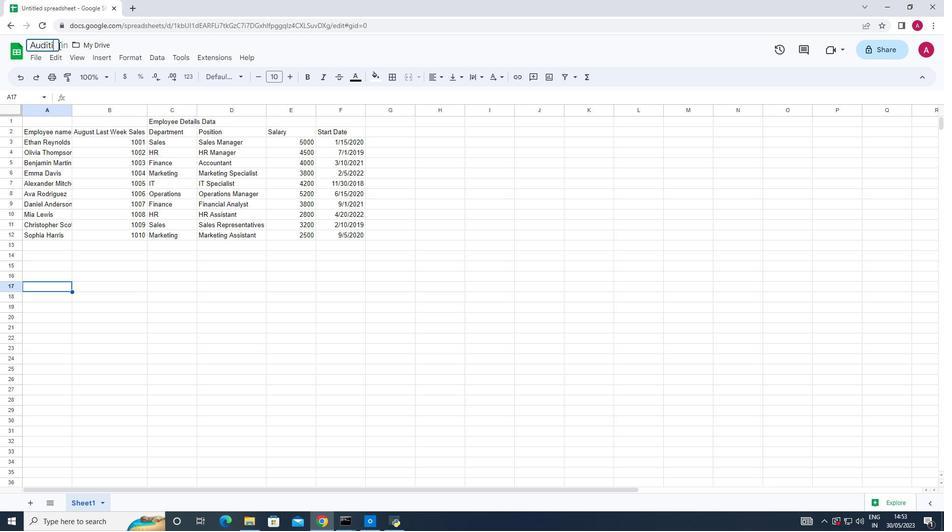 
Action: Key pressed ng<Key.shift>Sales<Key.shift><Key.shift>Foreast<Key.shift_r><Key.shift_r><Key.shift_r><Key.shift_r><Key.shift_r><Key.shift_r><Key.shift_r><Key.shift_r><Key.shift_r>_2024<Key.enter>
Screenshot: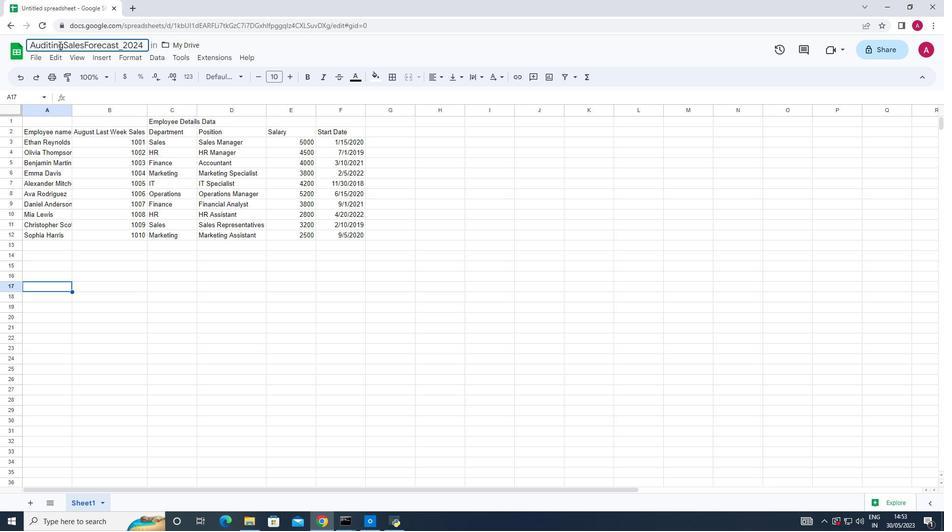 
Action: Mouse moved to (409, 217)
Screenshot: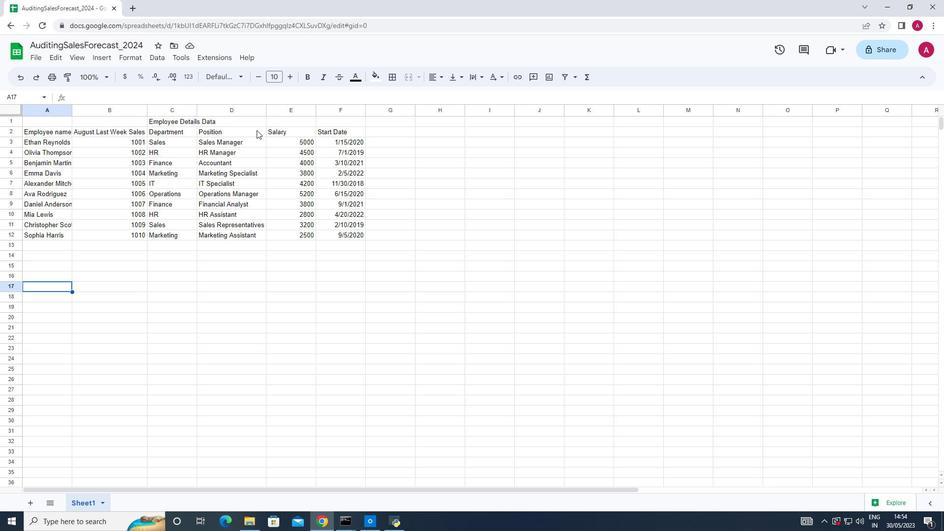 
Action: Mouse pressed left at (409, 217)
Screenshot: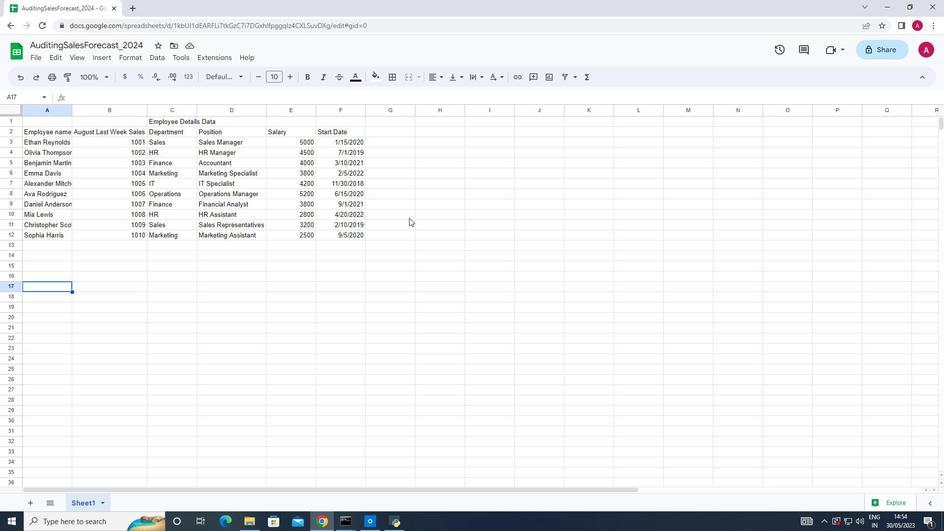 
